 Task: Find connections with filter location Banī Mazār with filter topic #entrepreneurshipwith filter profile language German with filter current company Simplify Healthcare with filter school Xavier Institute of Social Service with filter industry Metal Ore Mining with filter service category Wedding Planning with filter keywords title Library Assistant
Action: Mouse moved to (574, 75)
Screenshot: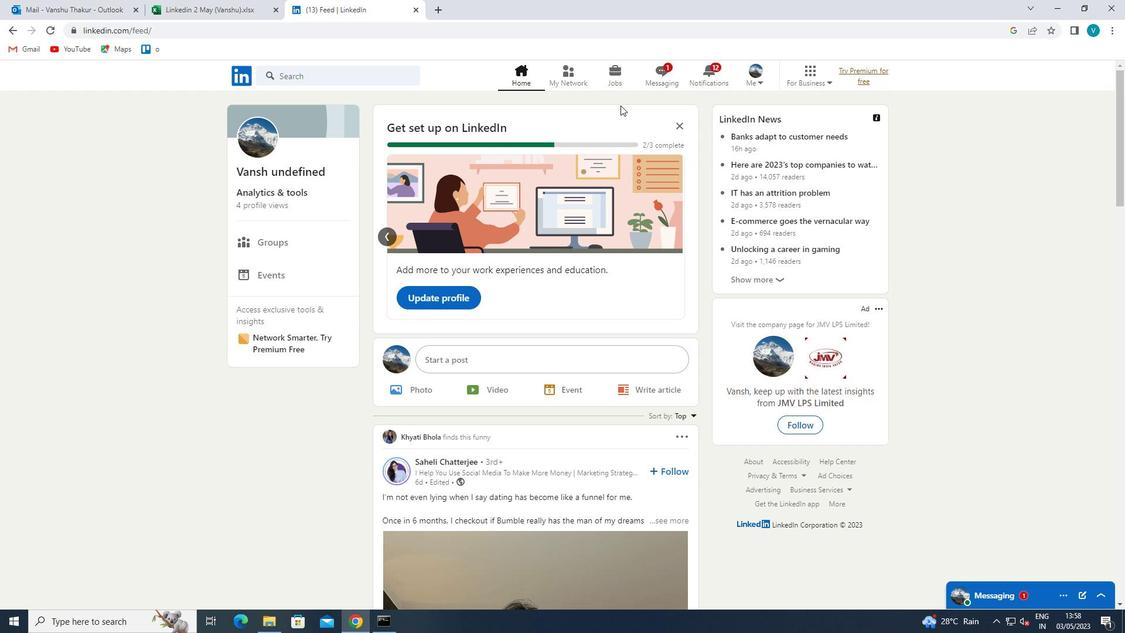 
Action: Mouse pressed left at (574, 75)
Screenshot: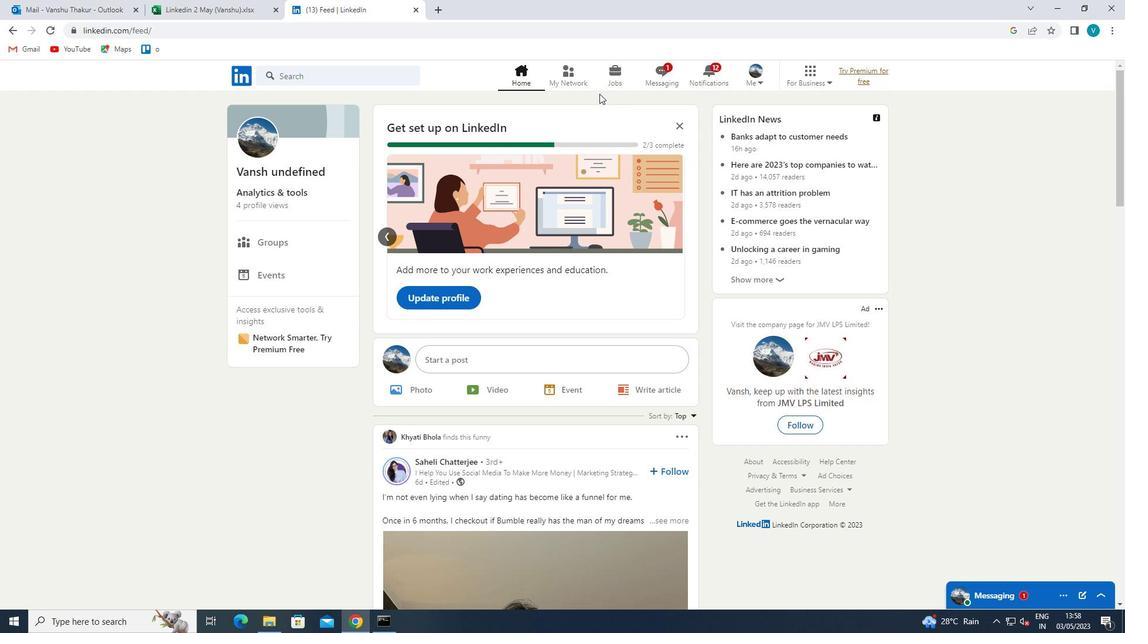 
Action: Mouse moved to (348, 145)
Screenshot: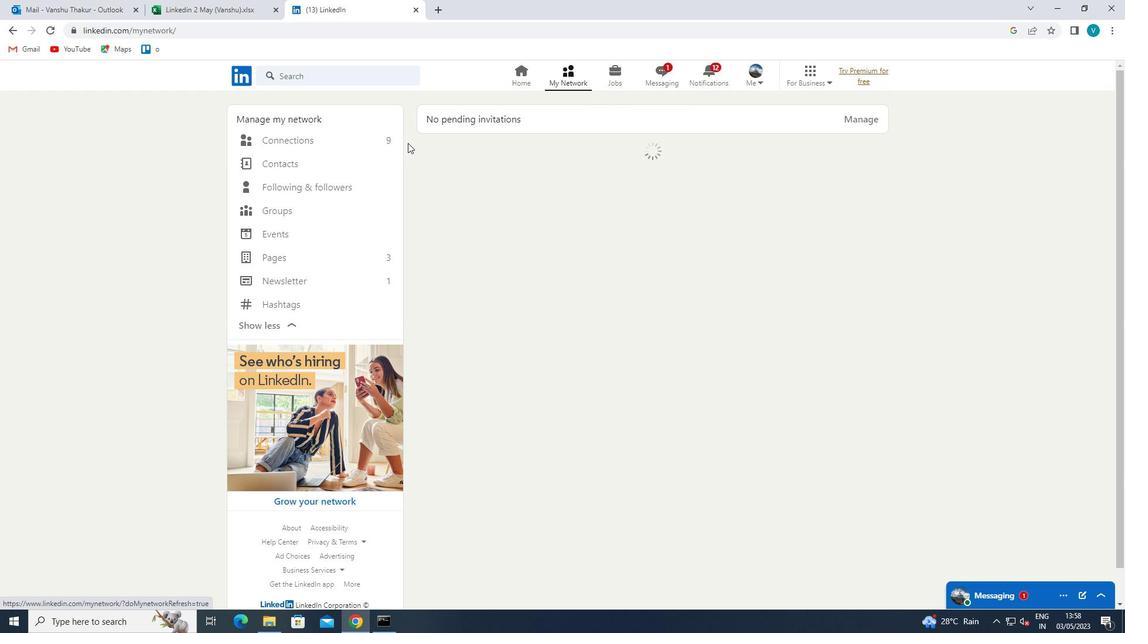 
Action: Mouse pressed left at (348, 145)
Screenshot: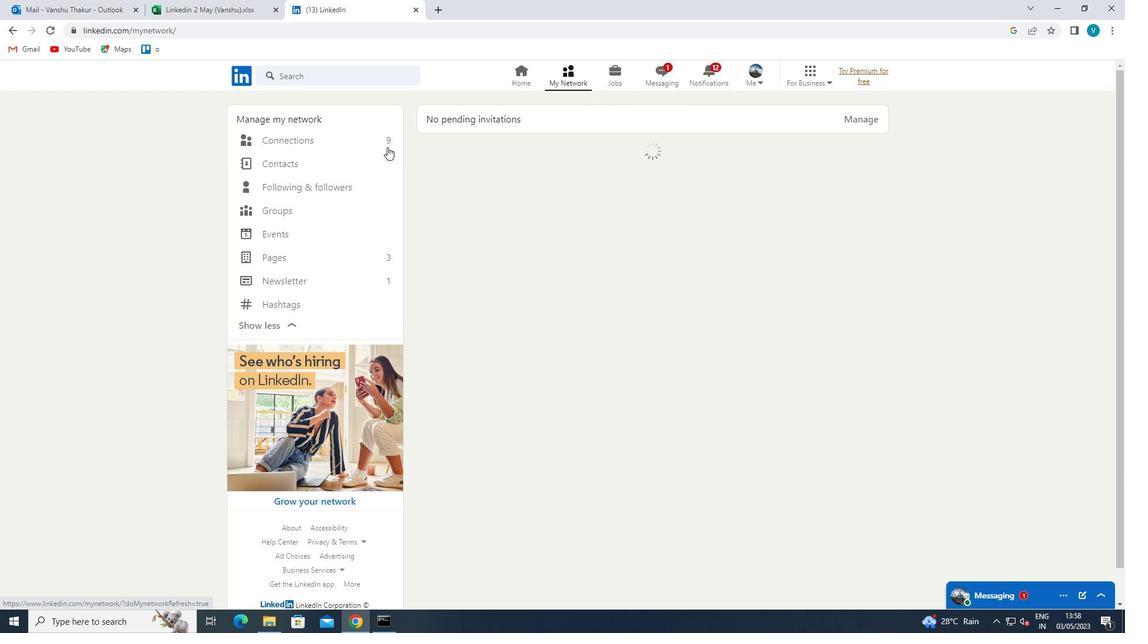 
Action: Mouse moved to (636, 134)
Screenshot: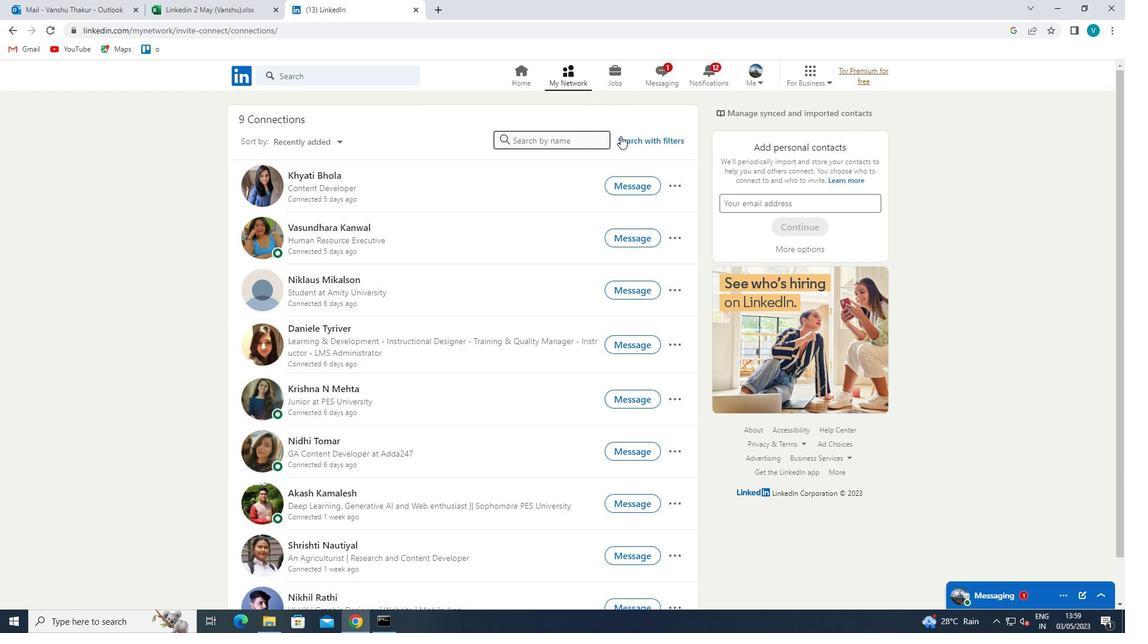 
Action: Mouse pressed left at (636, 134)
Screenshot: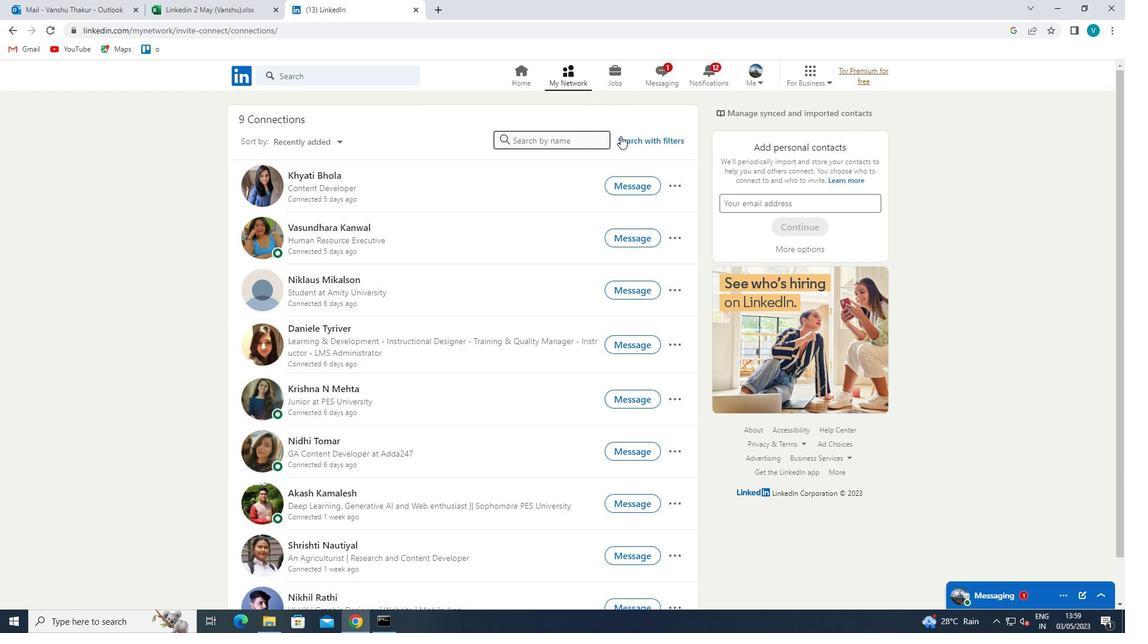 
Action: Mouse moved to (560, 108)
Screenshot: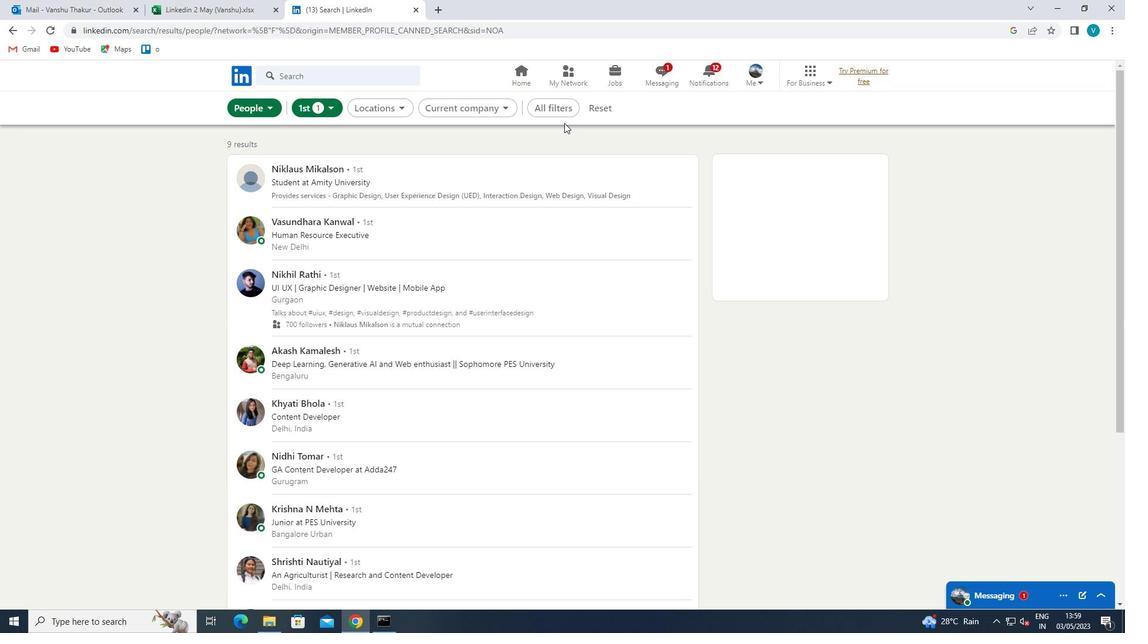 
Action: Mouse pressed left at (560, 108)
Screenshot: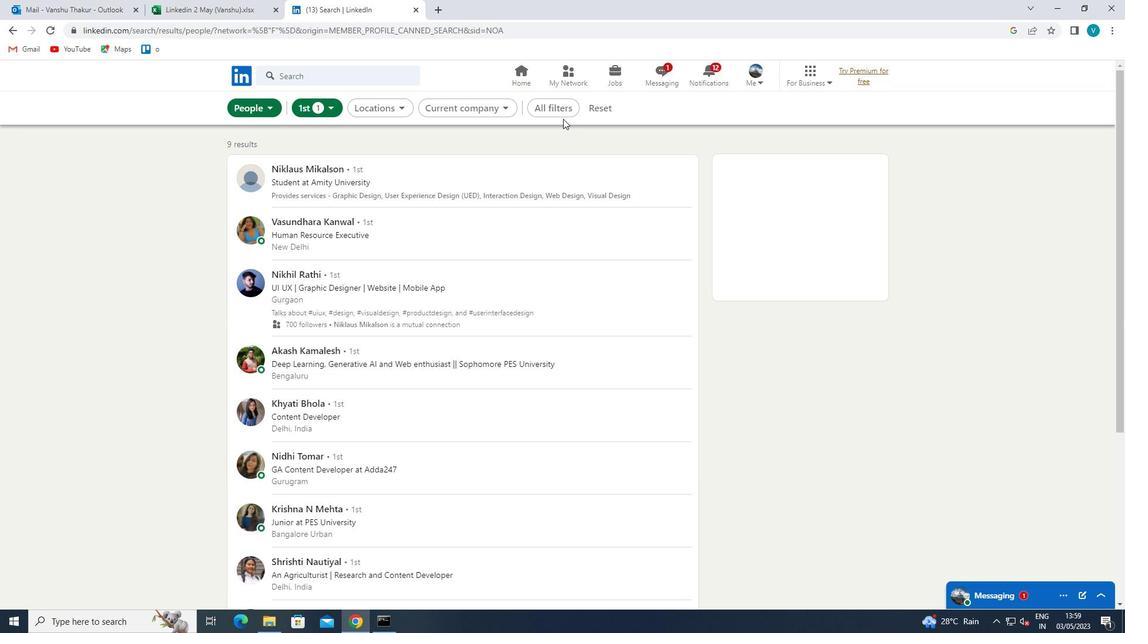 
Action: Mouse moved to (943, 262)
Screenshot: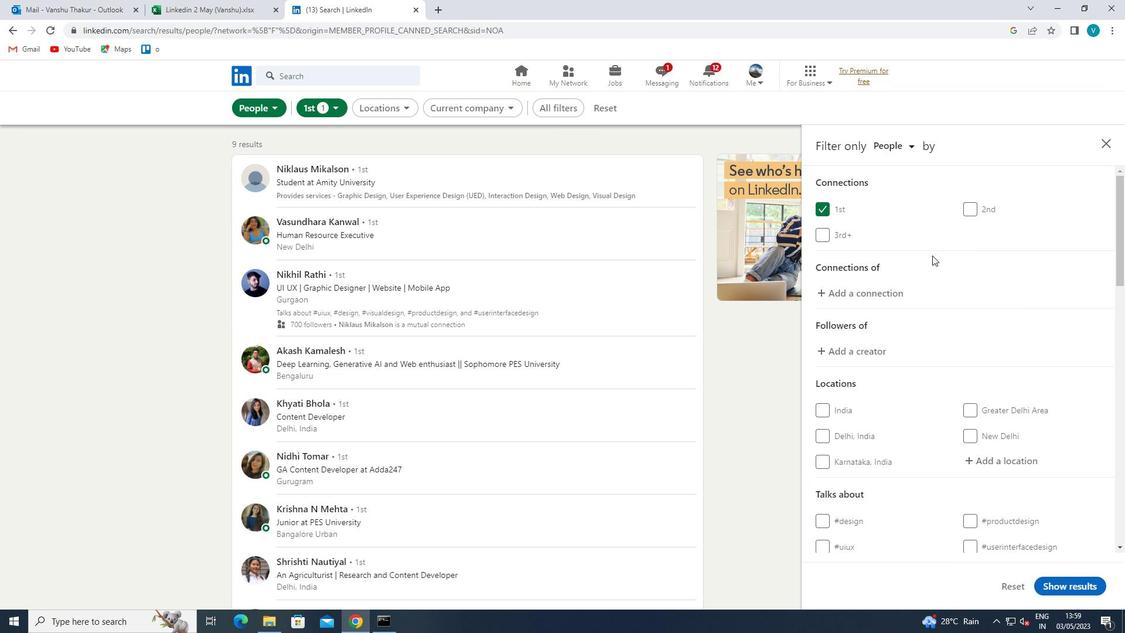 
Action: Mouse scrolled (943, 262) with delta (0, 0)
Screenshot: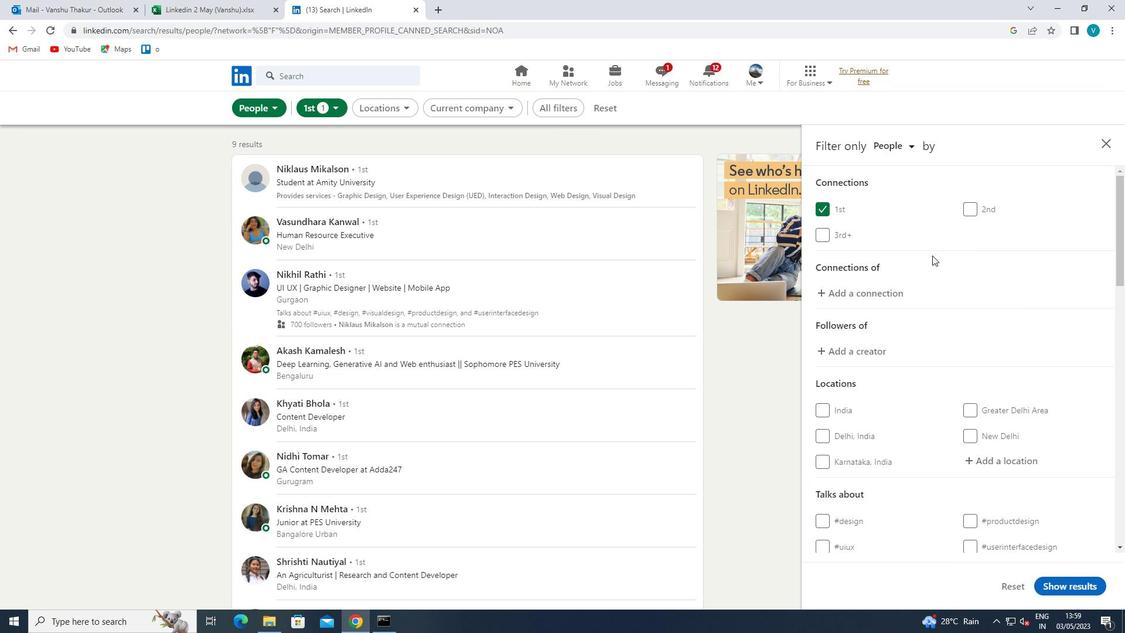 
Action: Mouse moved to (946, 264)
Screenshot: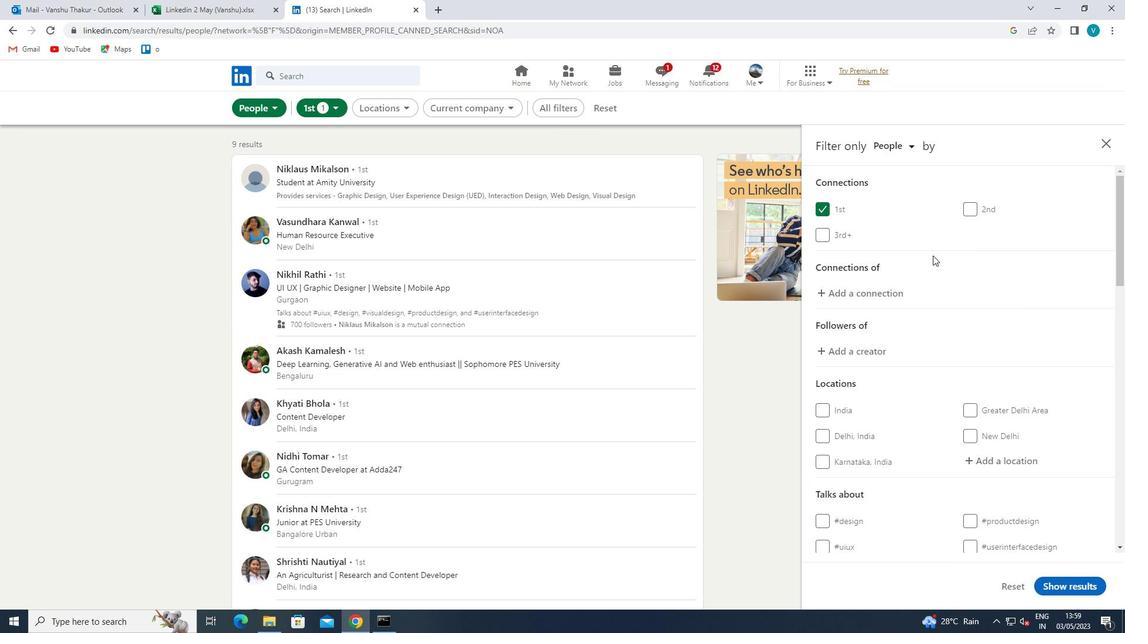 
Action: Mouse scrolled (946, 263) with delta (0, 0)
Screenshot: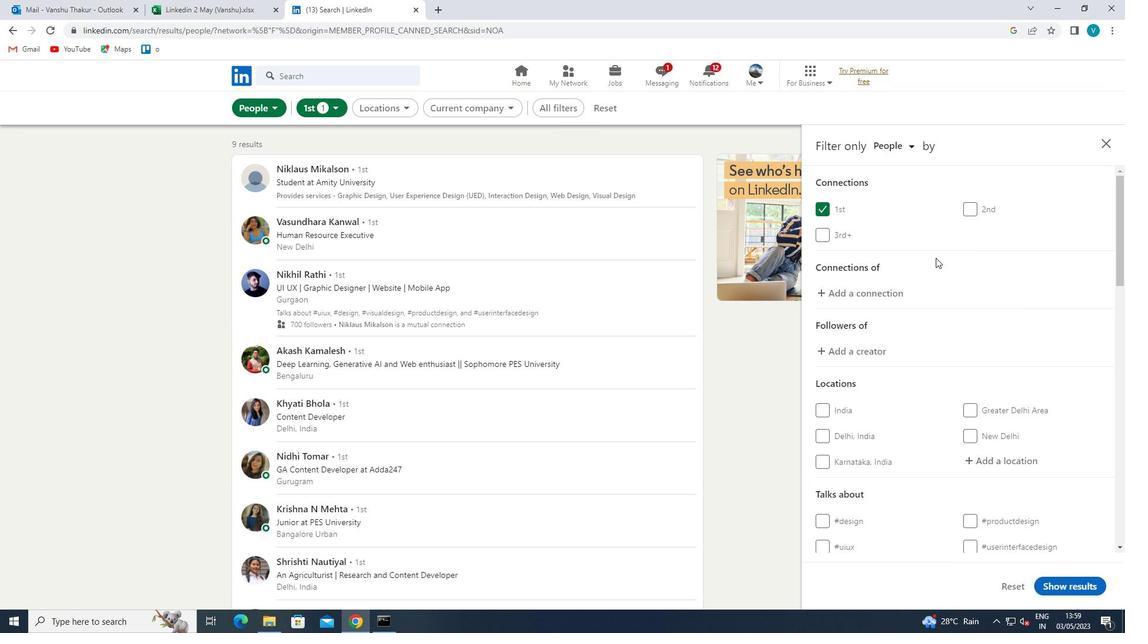 
Action: Mouse moved to (990, 338)
Screenshot: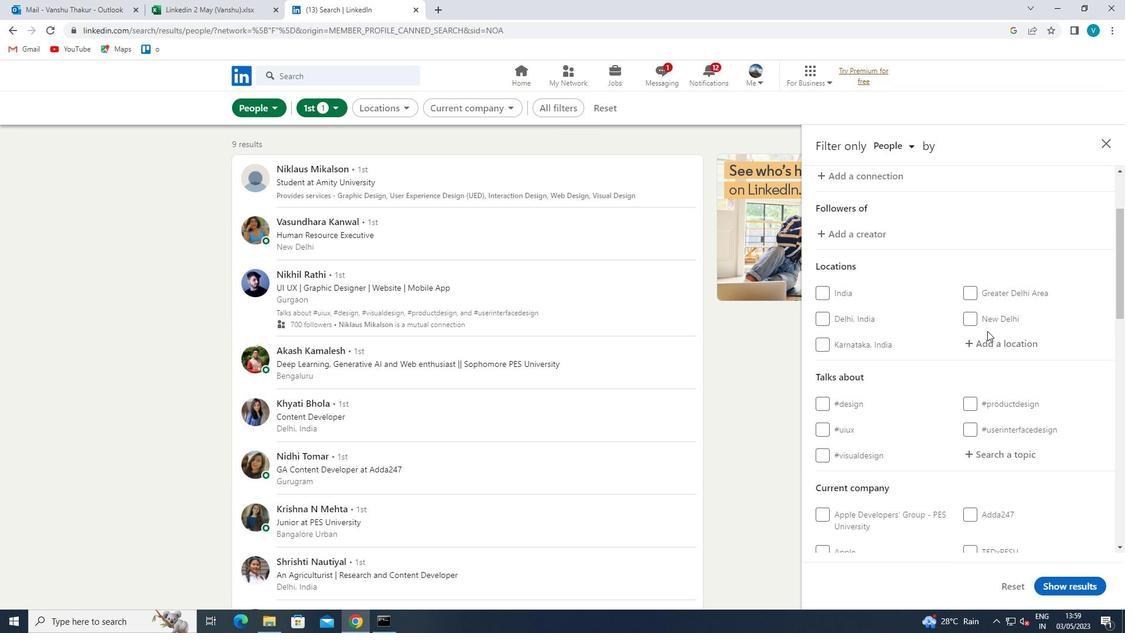 
Action: Mouse pressed left at (990, 338)
Screenshot: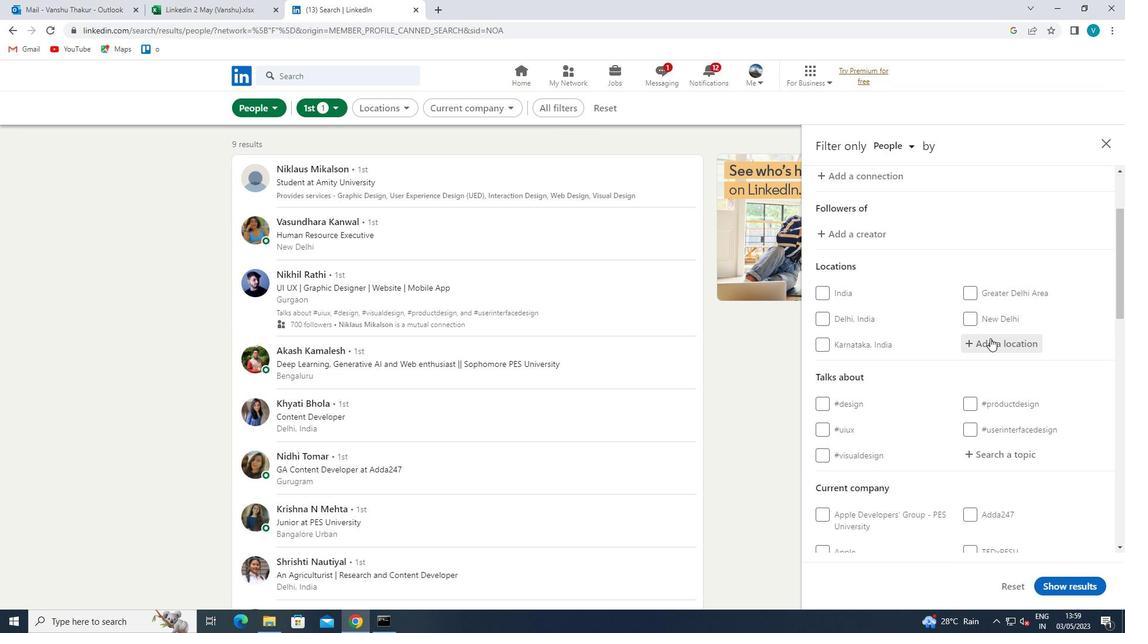 
Action: Mouse moved to (912, 386)
Screenshot: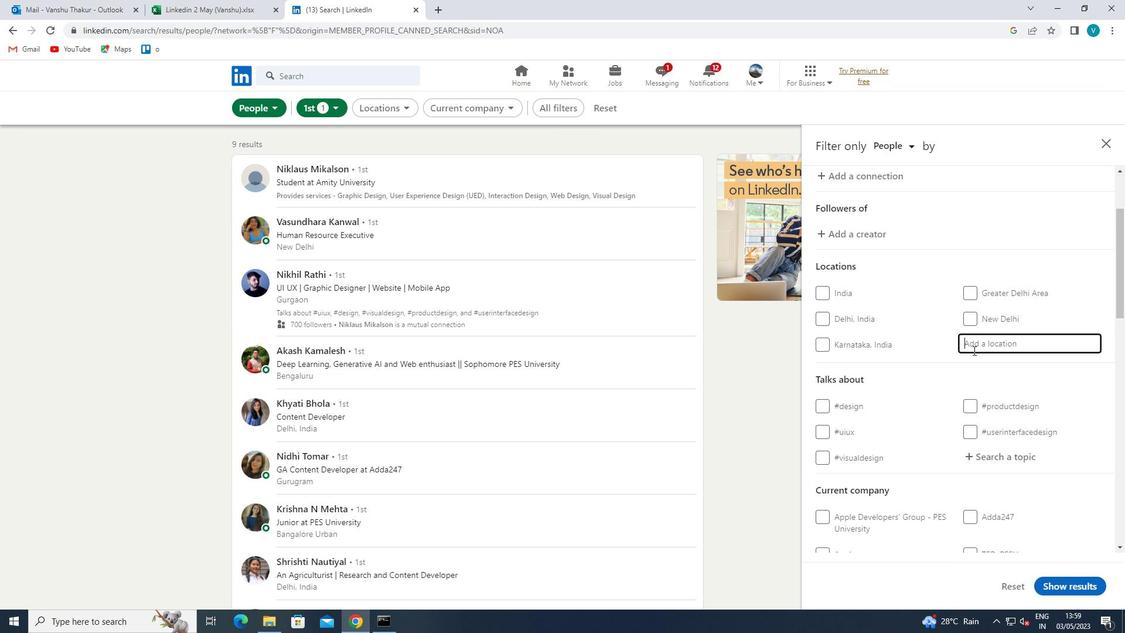 
Action: Key pressed <Key.shift>BANI<Key.space><Key.shift>MAZAR
Screenshot: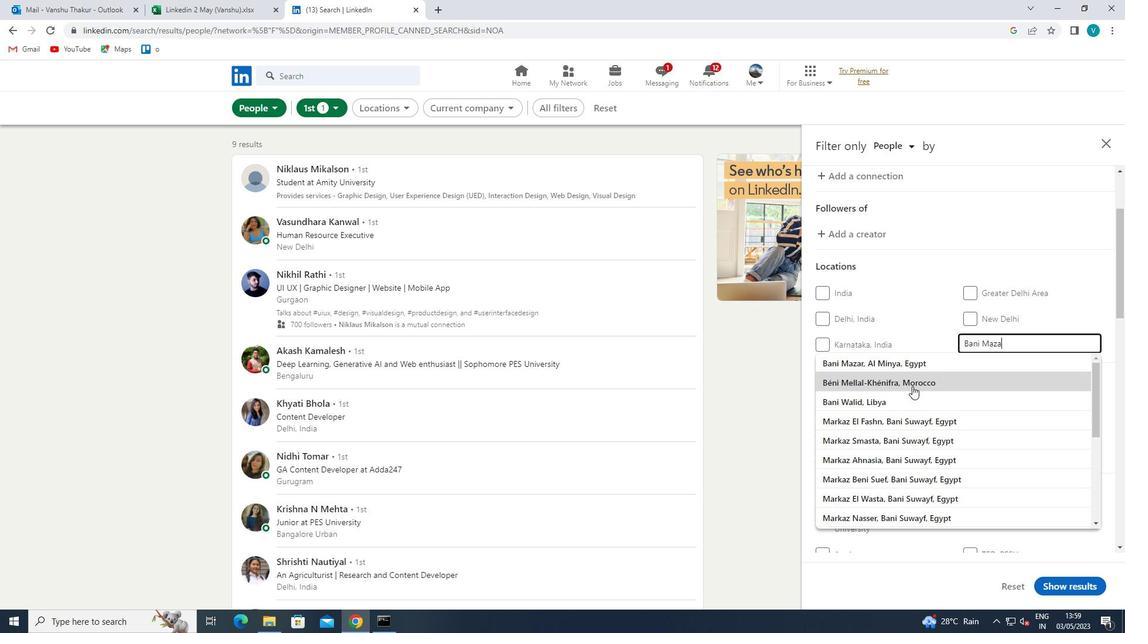 
Action: Mouse moved to (933, 368)
Screenshot: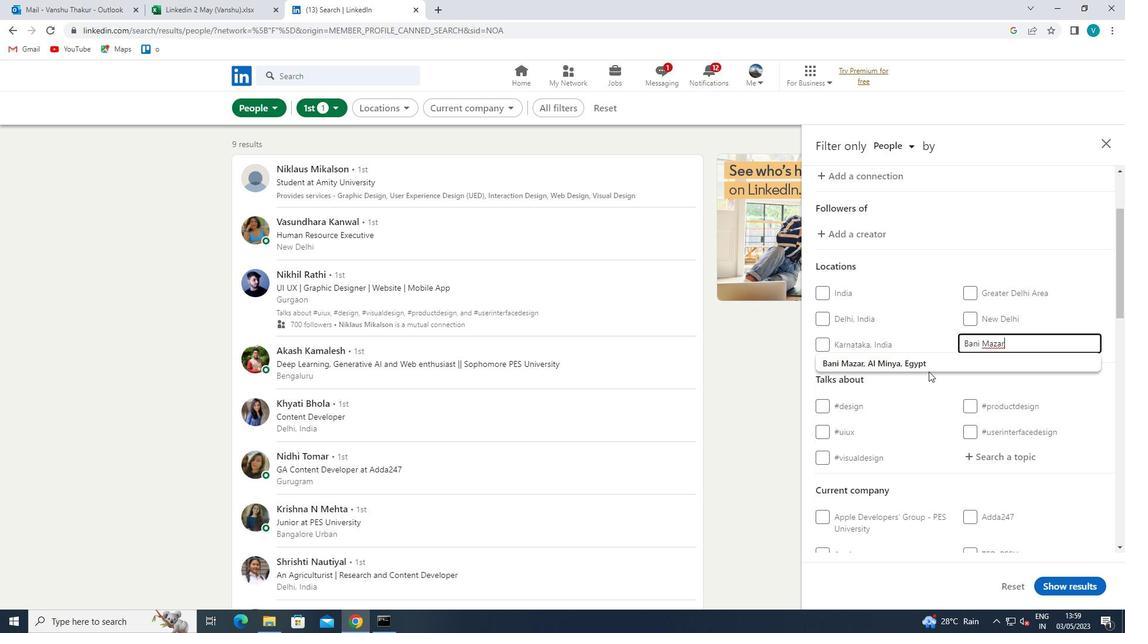 
Action: Mouse pressed left at (933, 368)
Screenshot: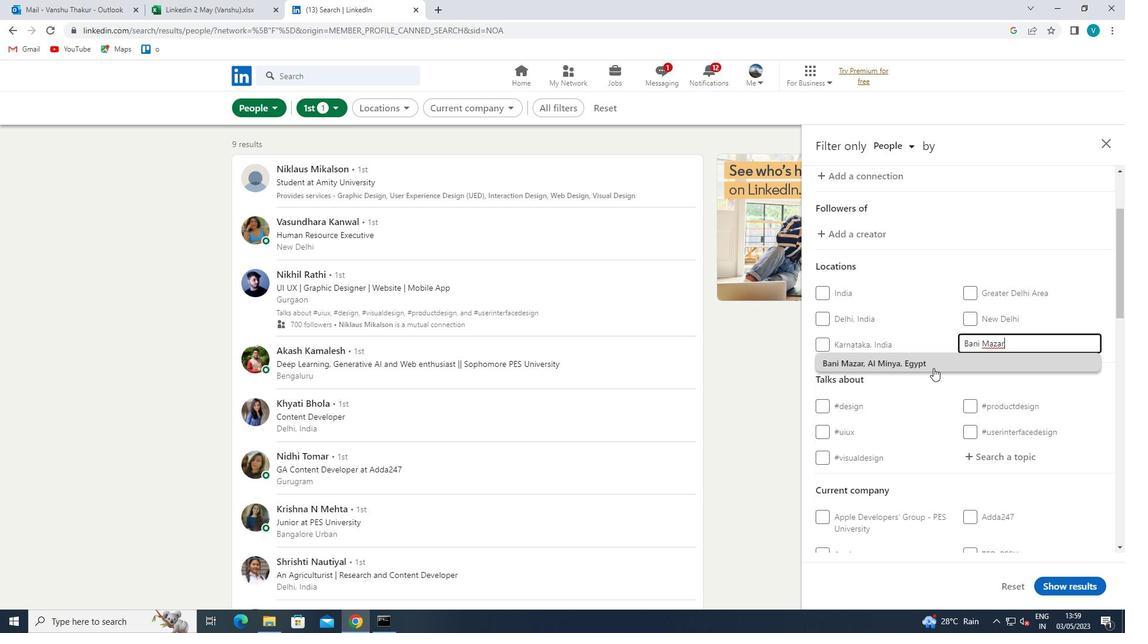 
Action: Mouse scrolled (933, 367) with delta (0, 0)
Screenshot: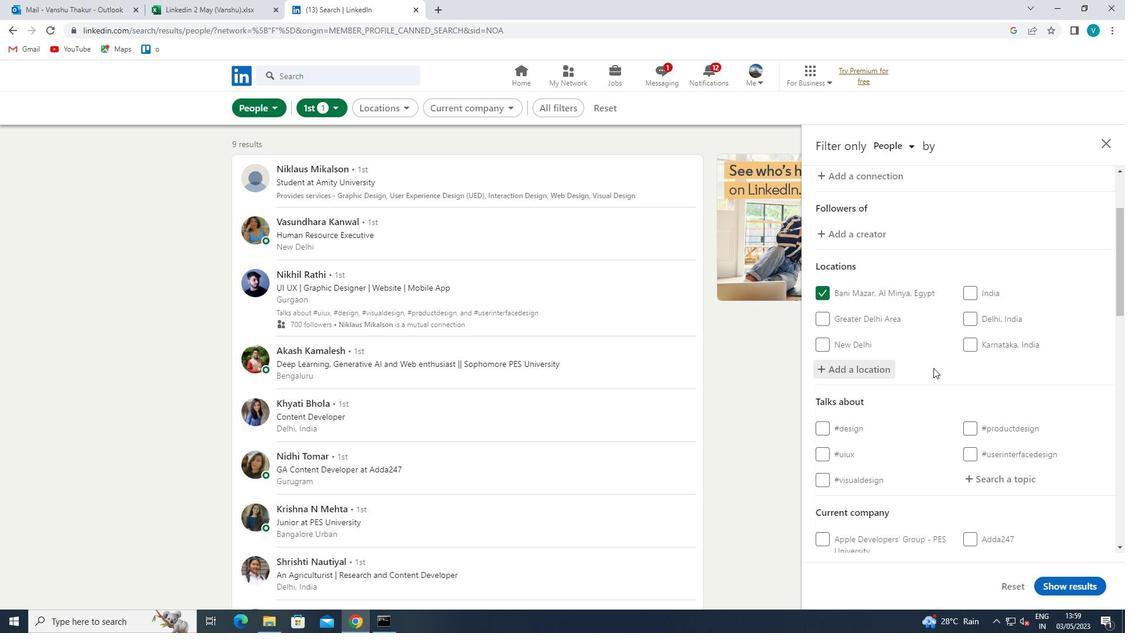 
Action: Mouse moved to (933, 368)
Screenshot: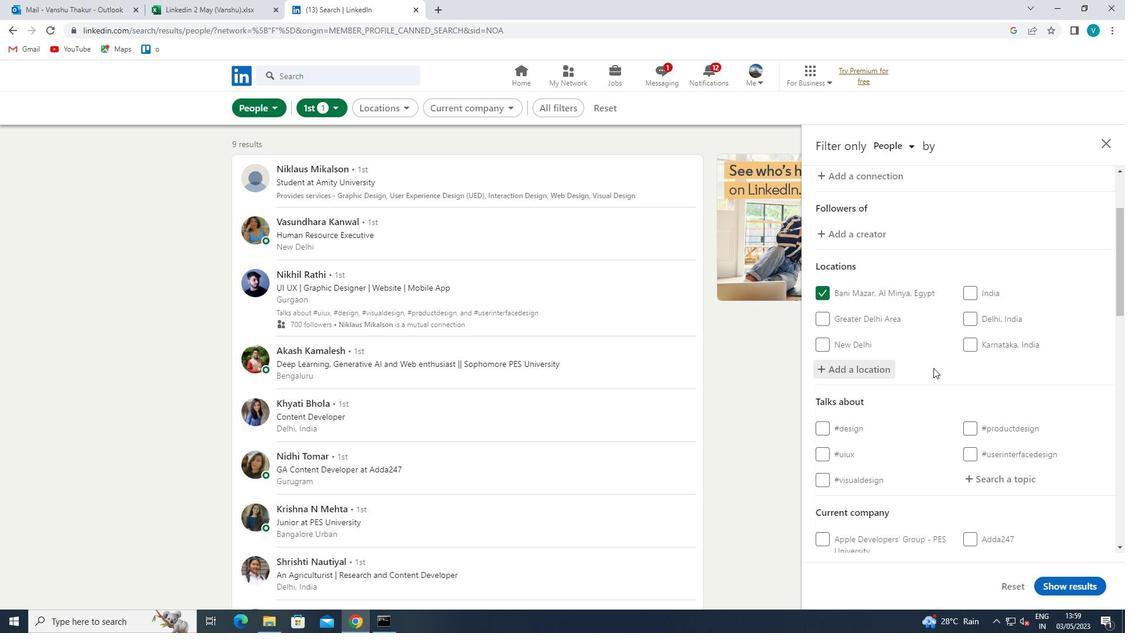 
Action: Mouse scrolled (933, 368) with delta (0, 0)
Screenshot: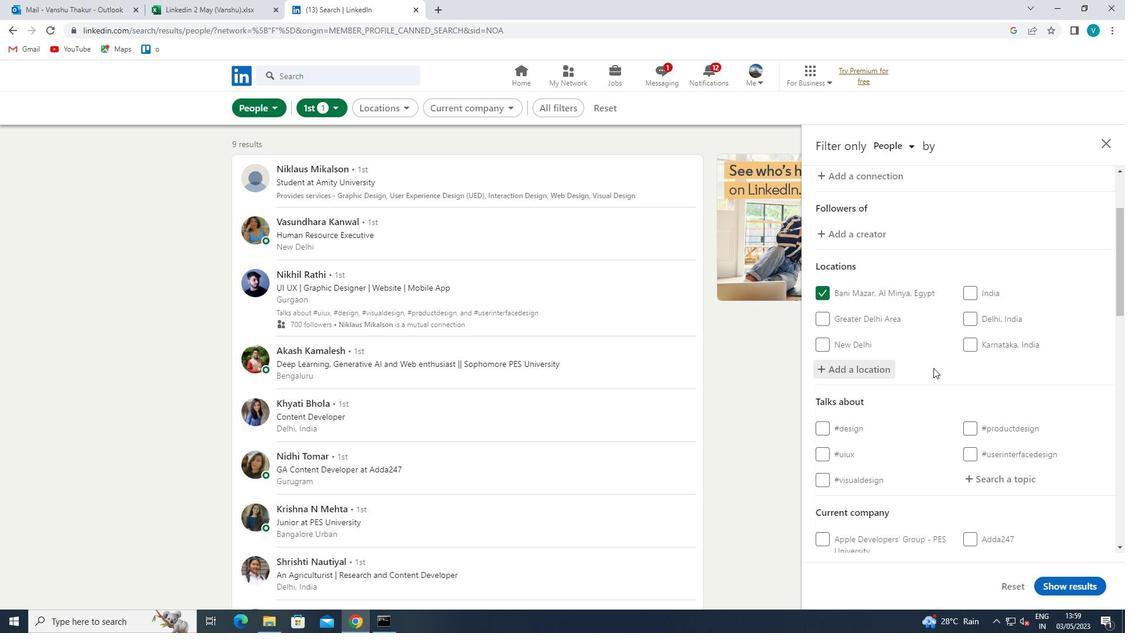 
Action: Mouse moved to (994, 366)
Screenshot: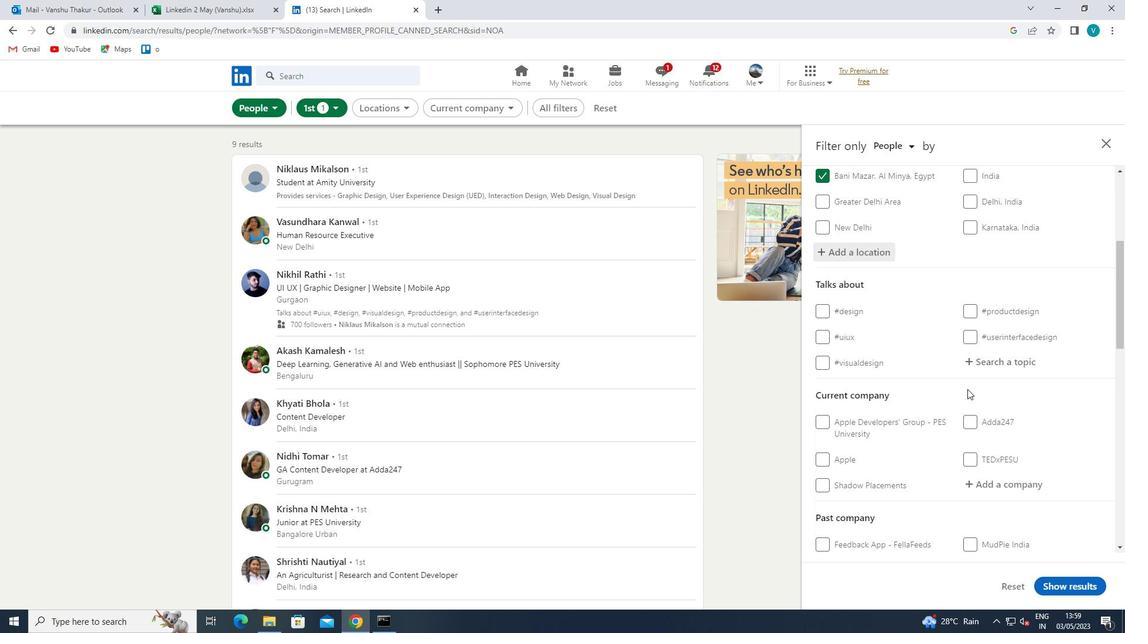 
Action: Mouse pressed left at (994, 366)
Screenshot: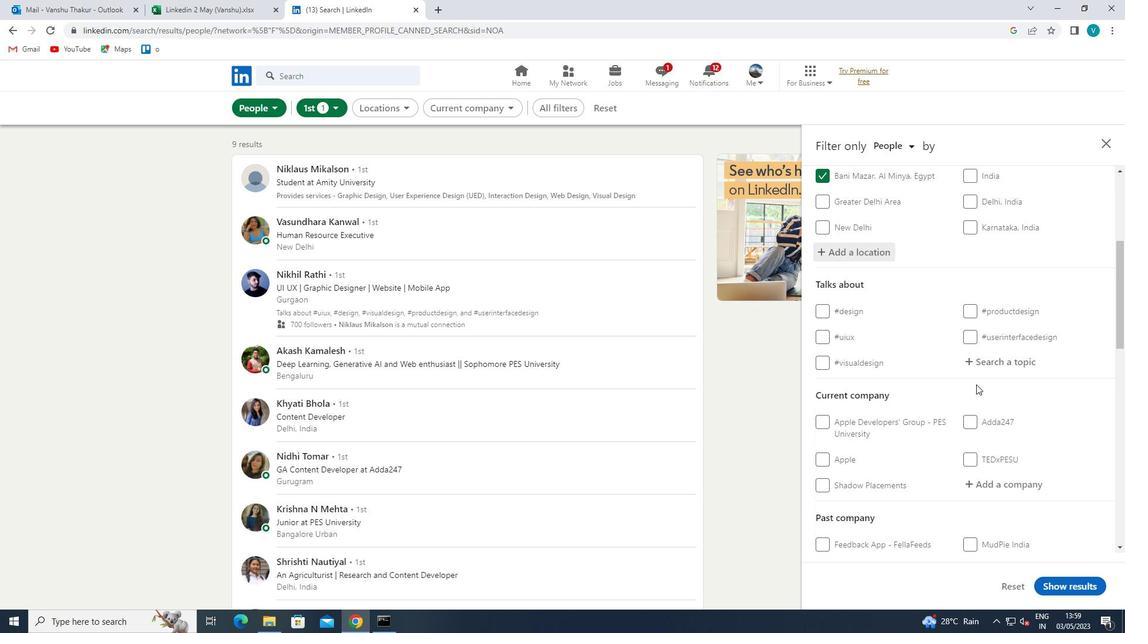 
Action: Mouse moved to (980, 373)
Screenshot: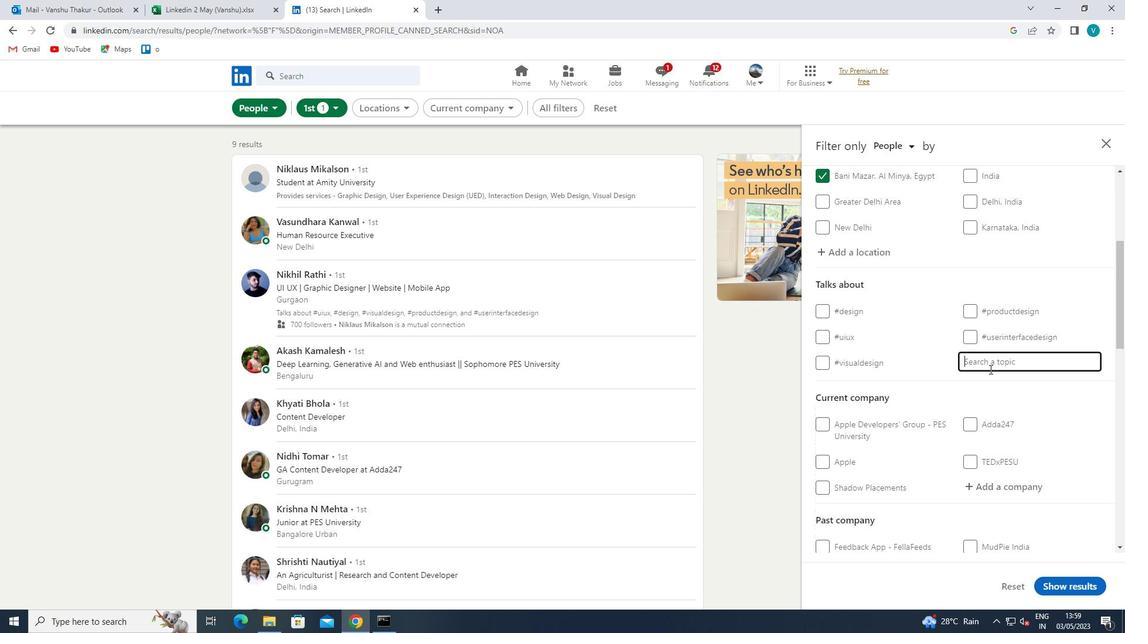 
Action: Key pressed ENTREPRE
Screenshot: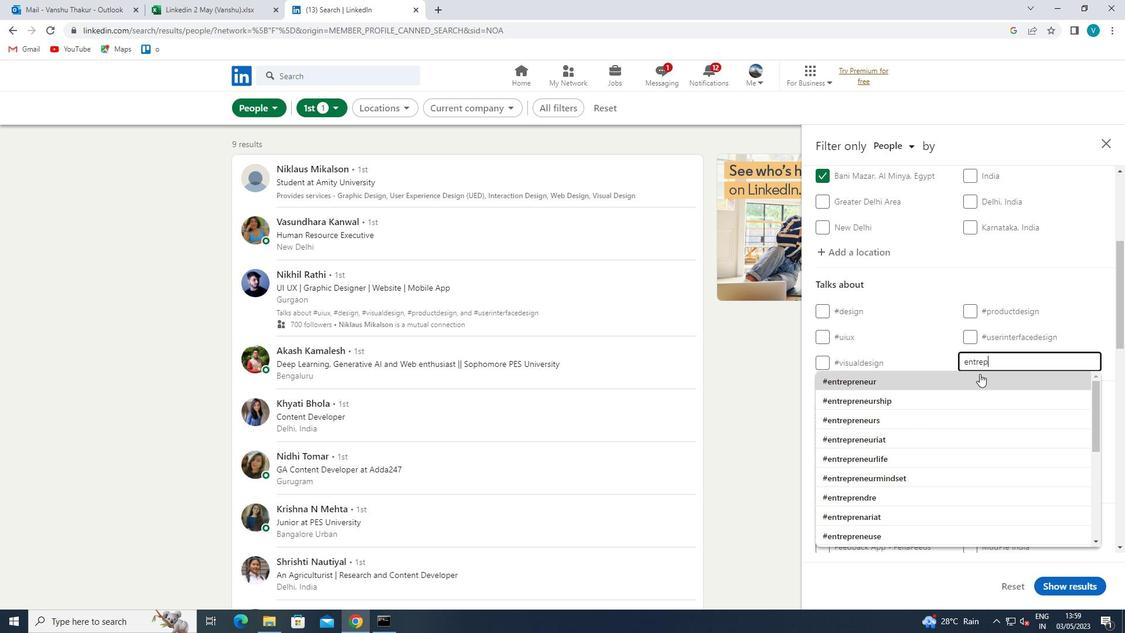
Action: Mouse moved to (950, 393)
Screenshot: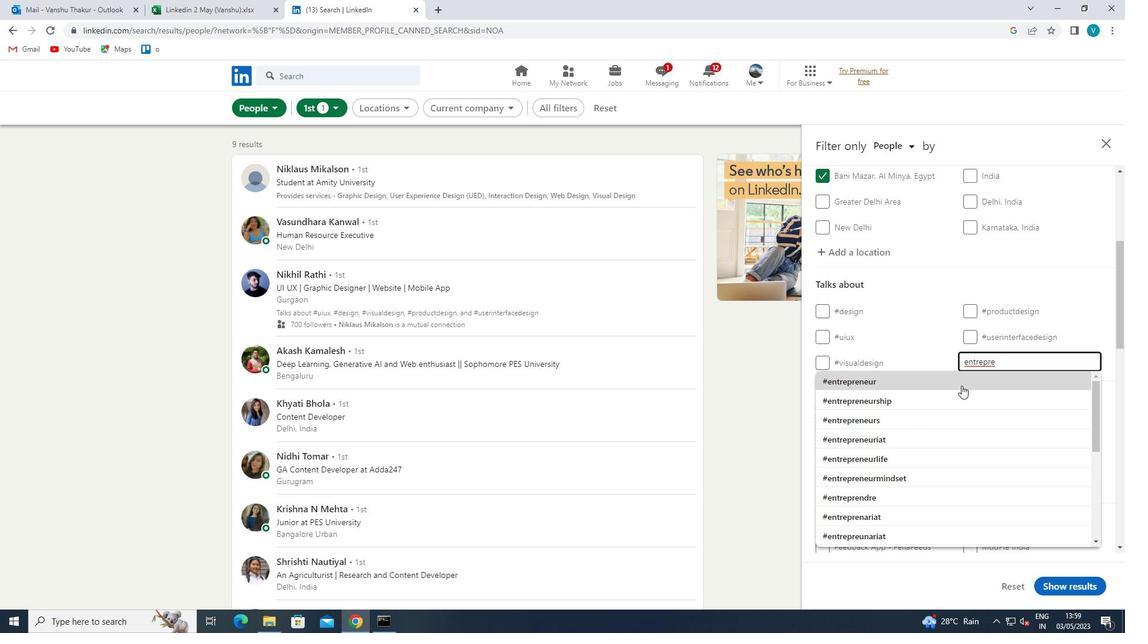 
Action: Mouse pressed left at (950, 393)
Screenshot: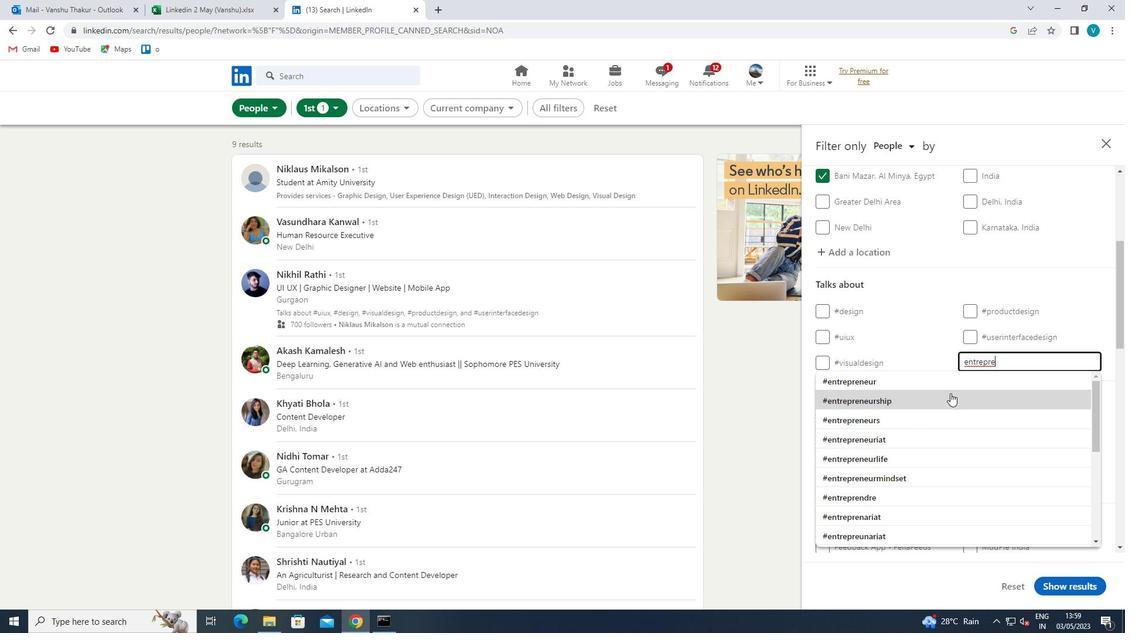
Action: Mouse scrolled (950, 392) with delta (0, 0)
Screenshot: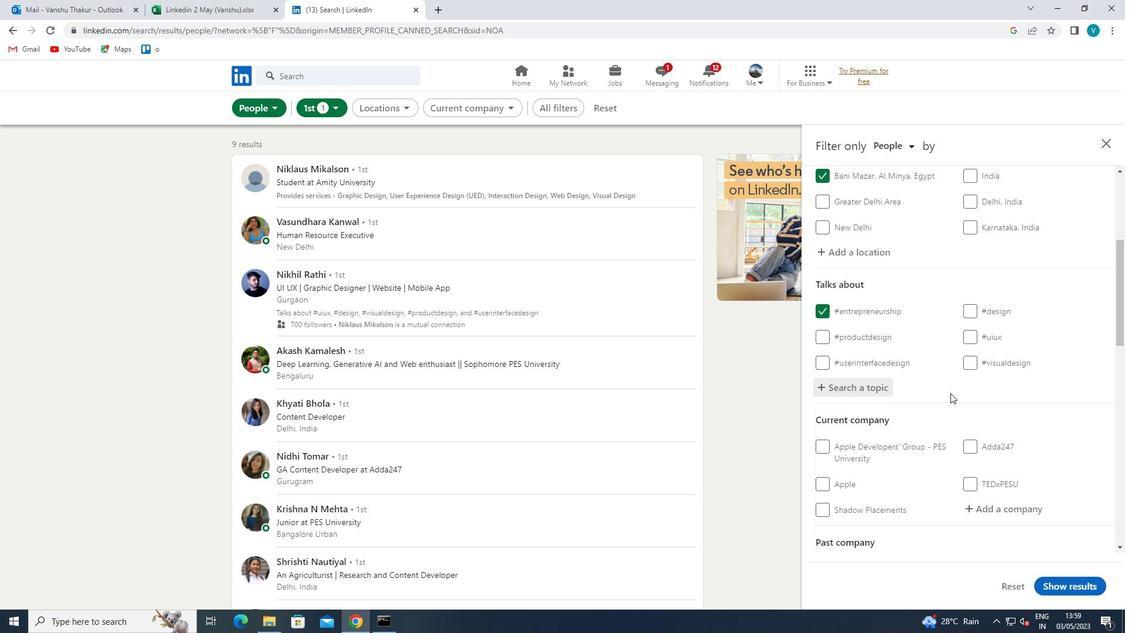 
Action: Mouse scrolled (950, 392) with delta (0, 0)
Screenshot: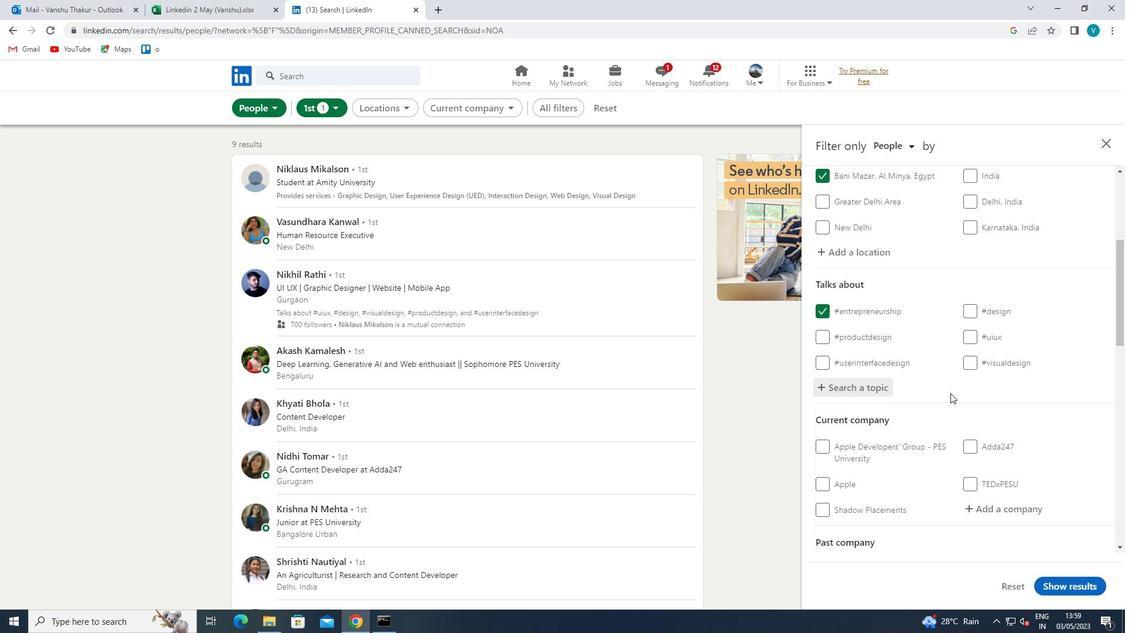 
Action: Mouse moved to (998, 392)
Screenshot: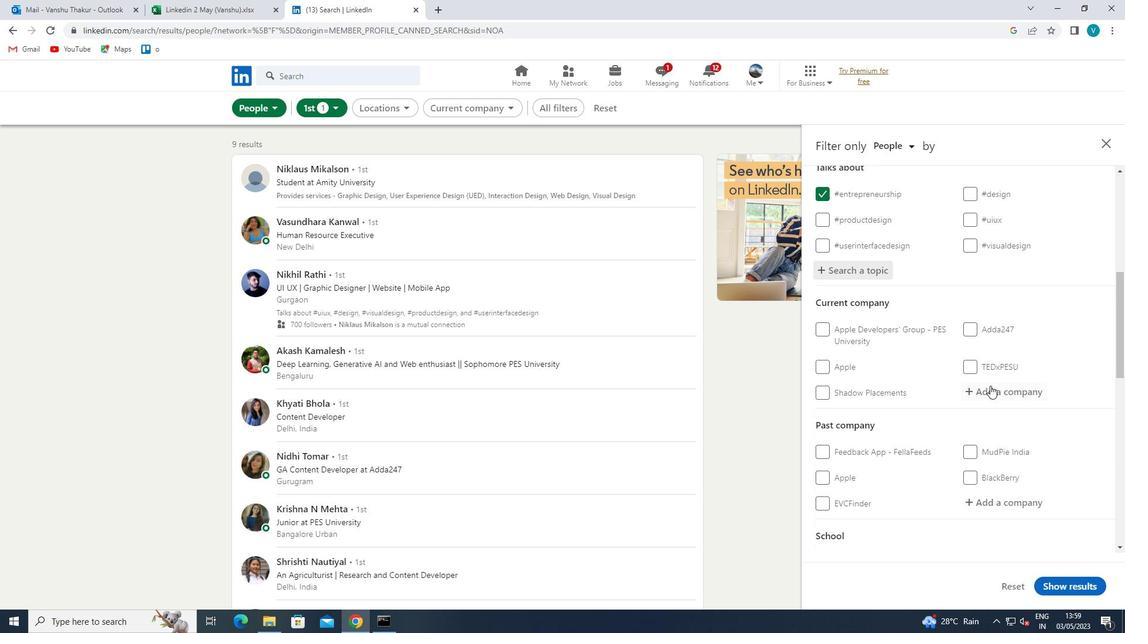 
Action: Mouse pressed left at (998, 392)
Screenshot: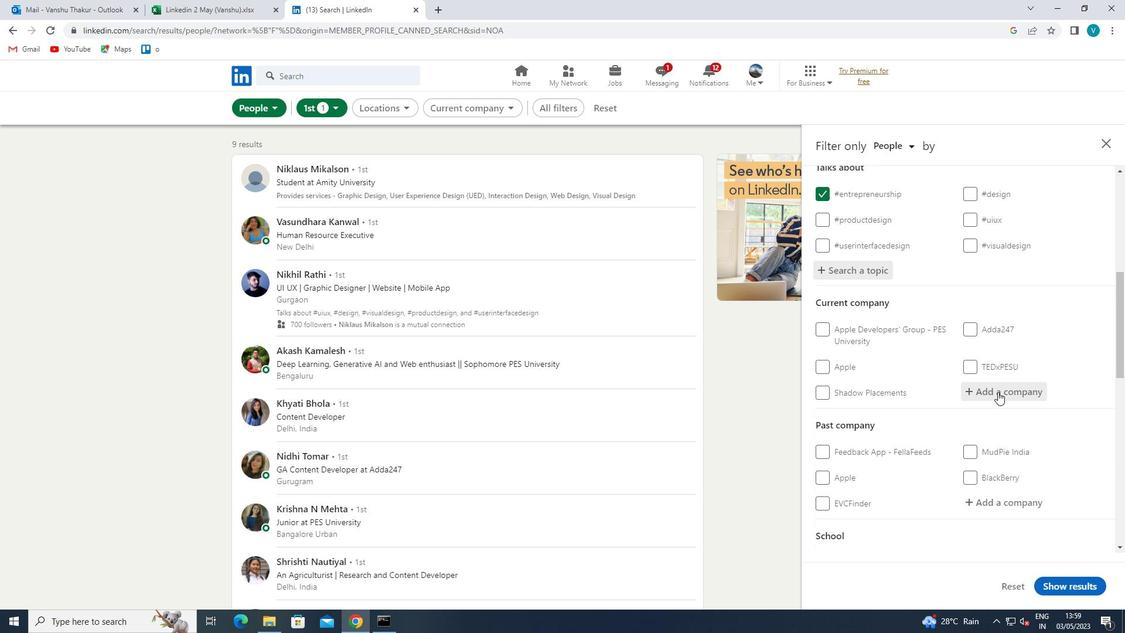 
Action: Mouse moved to (1000, 392)
Screenshot: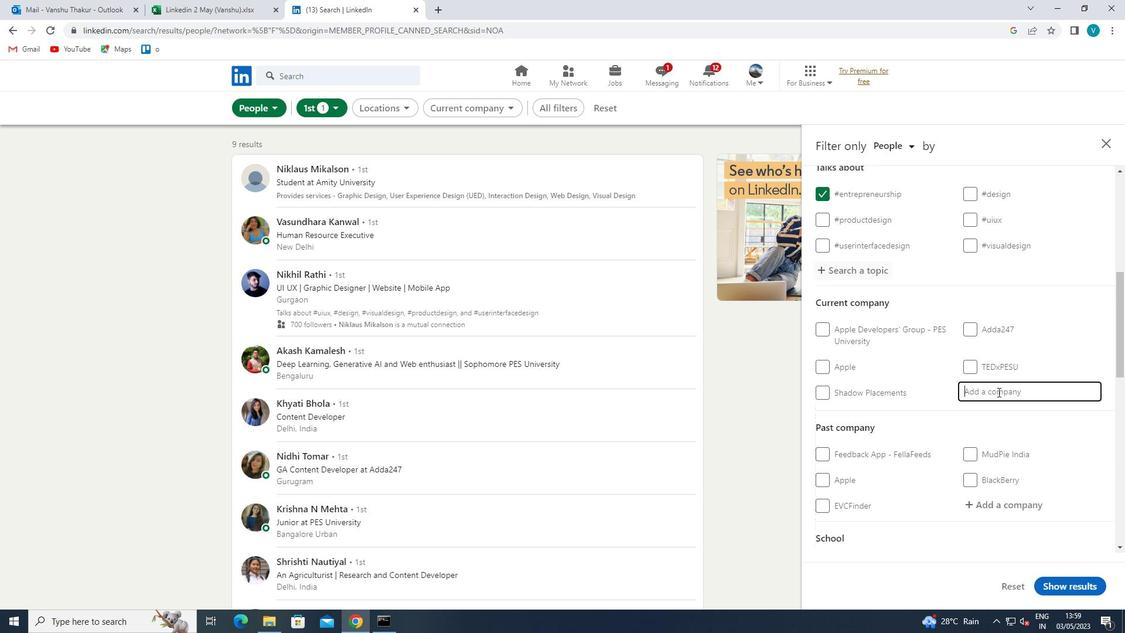 
Action: Key pressed <Key.shift>SIMPLIFY
Screenshot: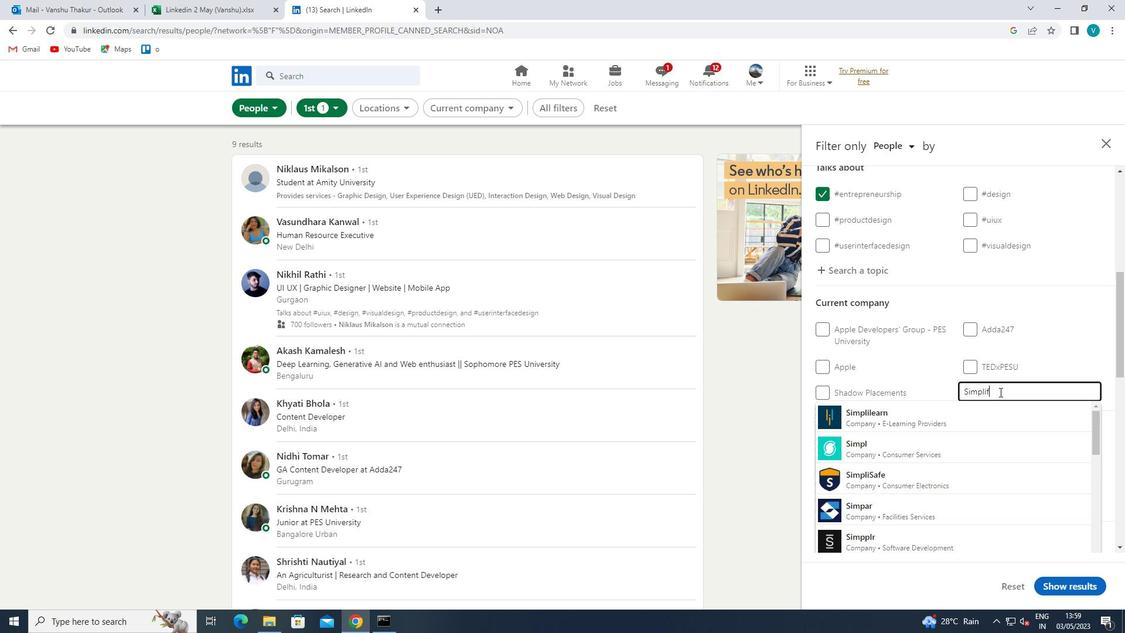 
Action: Mouse moved to (968, 445)
Screenshot: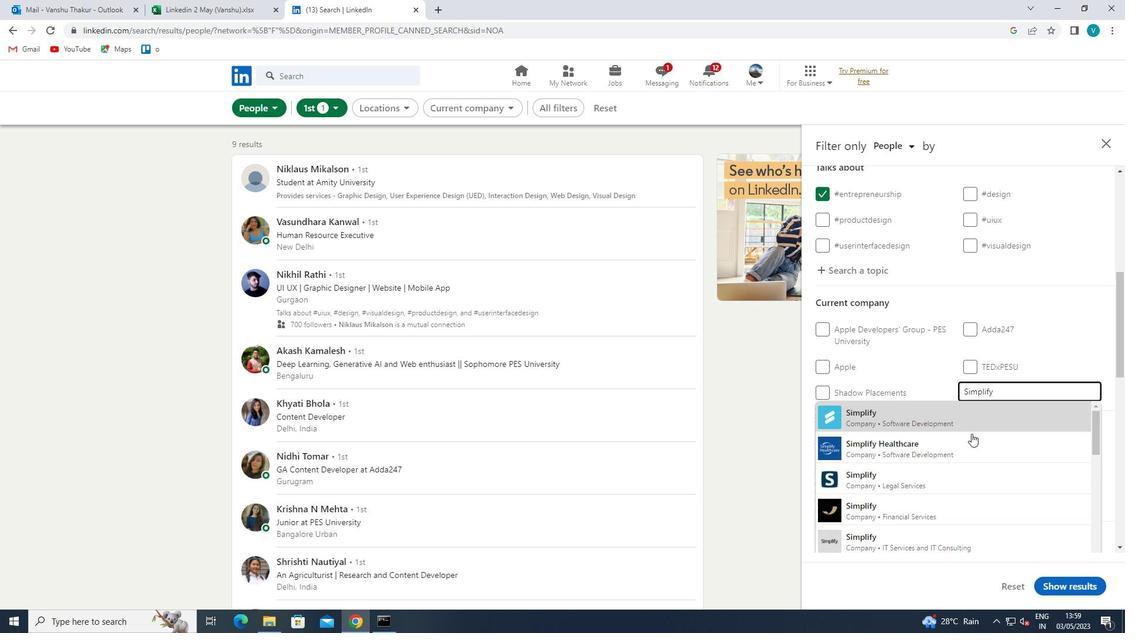 
Action: Mouse pressed left at (968, 445)
Screenshot: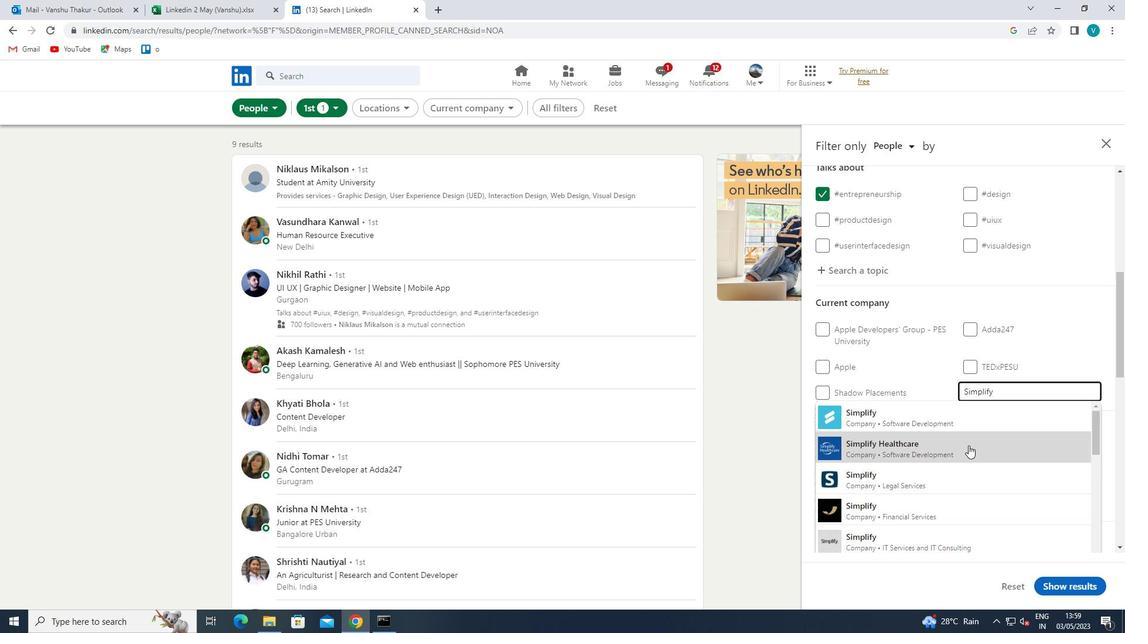 
Action: Mouse scrolled (968, 444) with delta (0, 0)
Screenshot: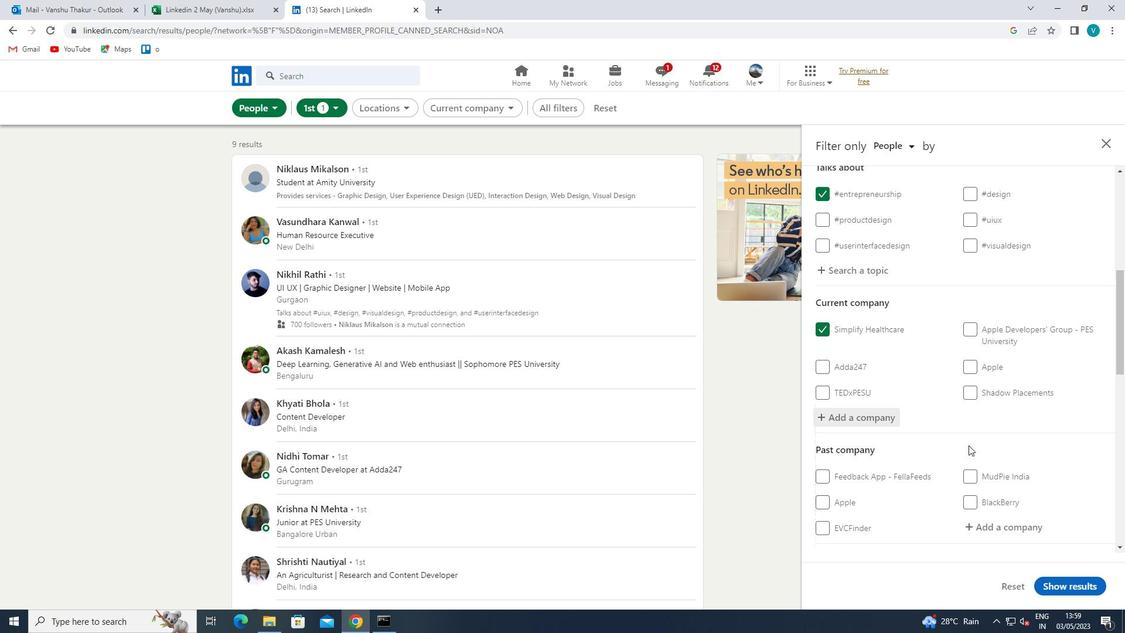 
Action: Mouse scrolled (968, 444) with delta (0, 0)
Screenshot: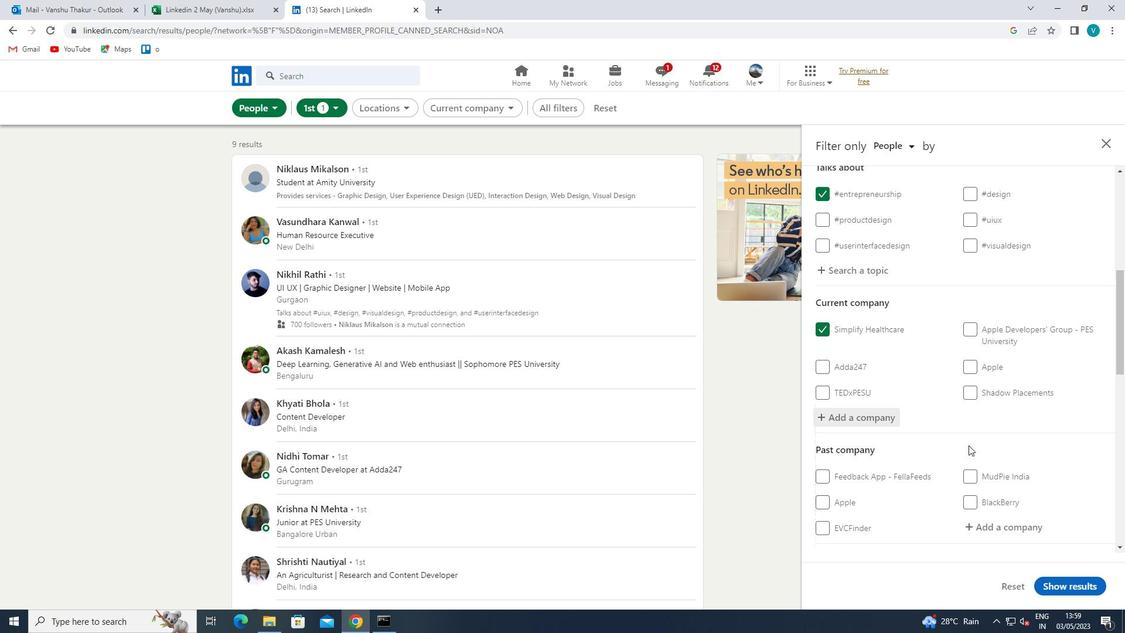 
Action: Mouse scrolled (968, 444) with delta (0, 0)
Screenshot: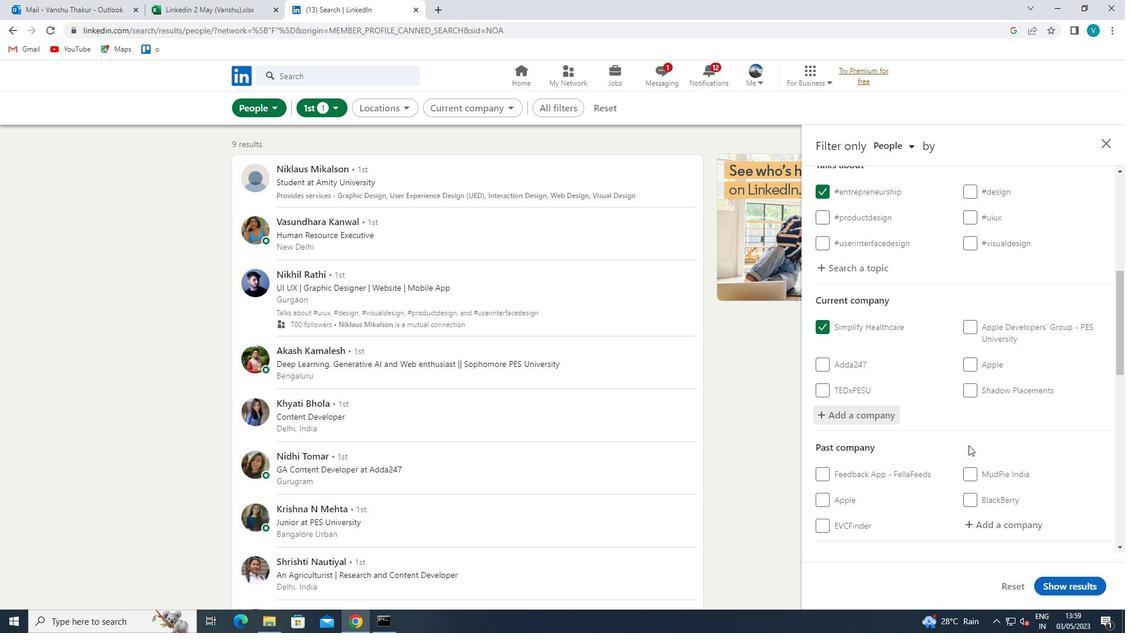 
Action: Mouse scrolled (968, 444) with delta (0, 0)
Screenshot: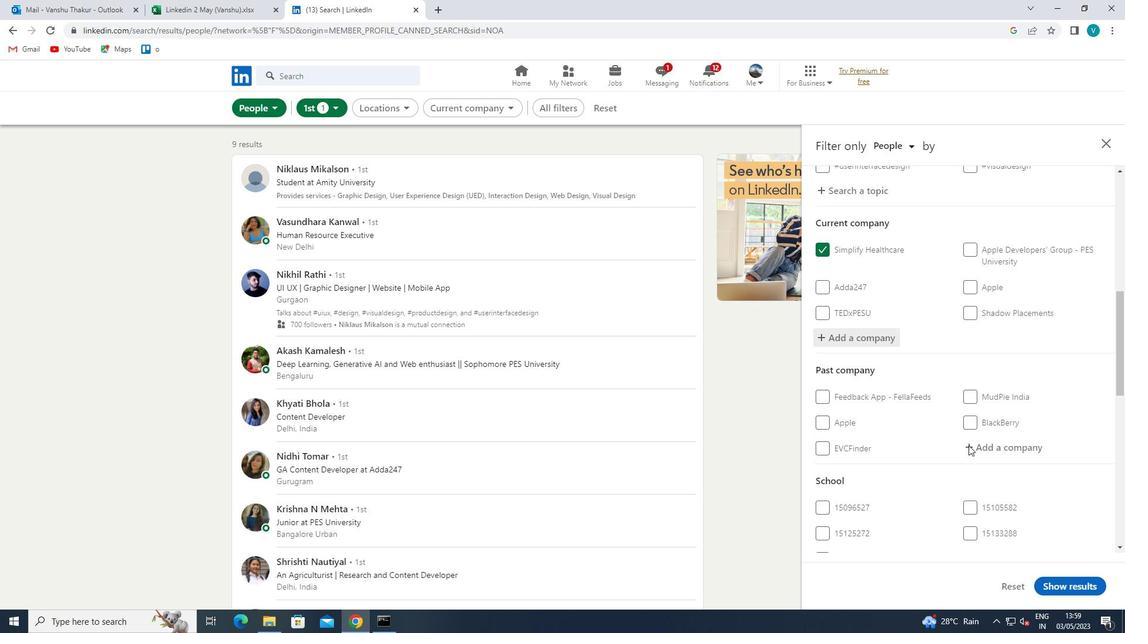 
Action: Mouse scrolled (968, 444) with delta (0, 0)
Screenshot: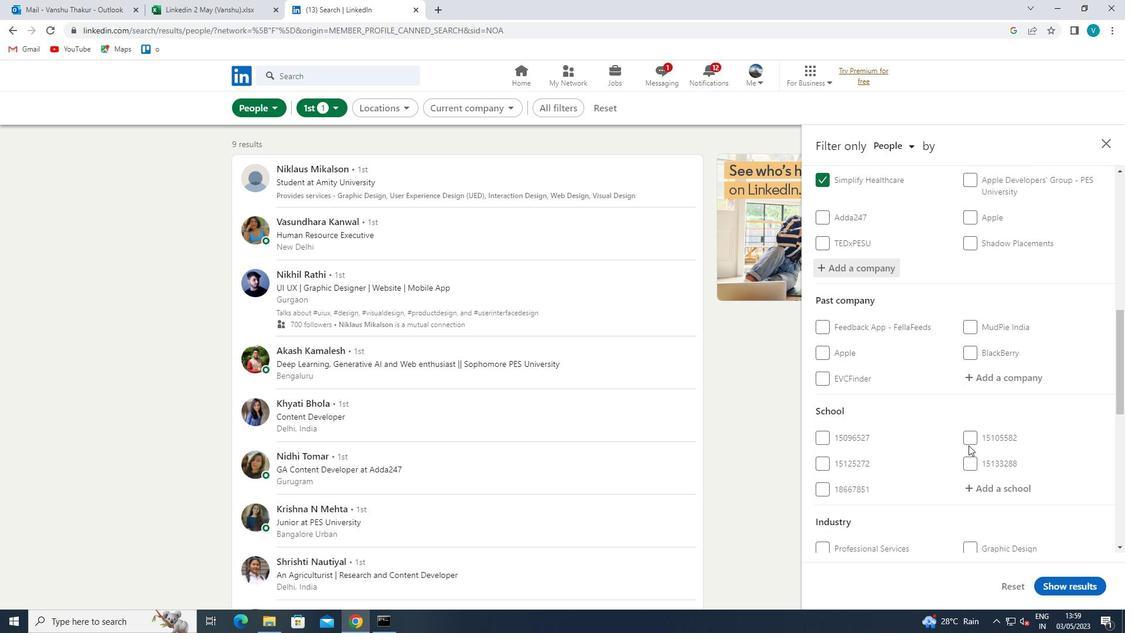 
Action: Mouse moved to (1008, 344)
Screenshot: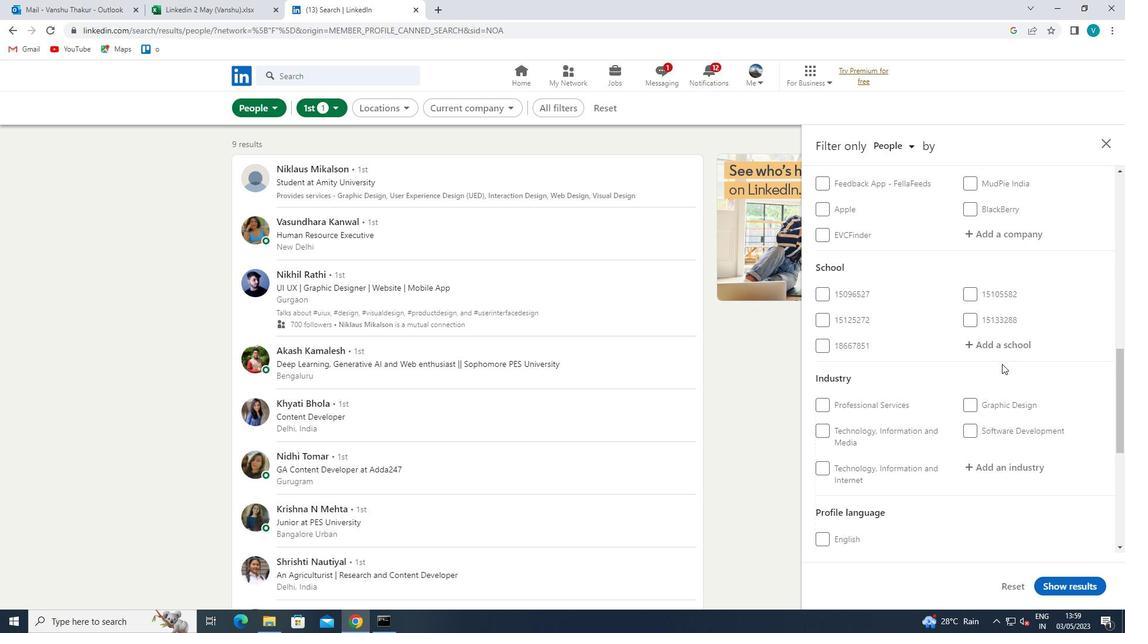 
Action: Mouse pressed left at (1008, 344)
Screenshot: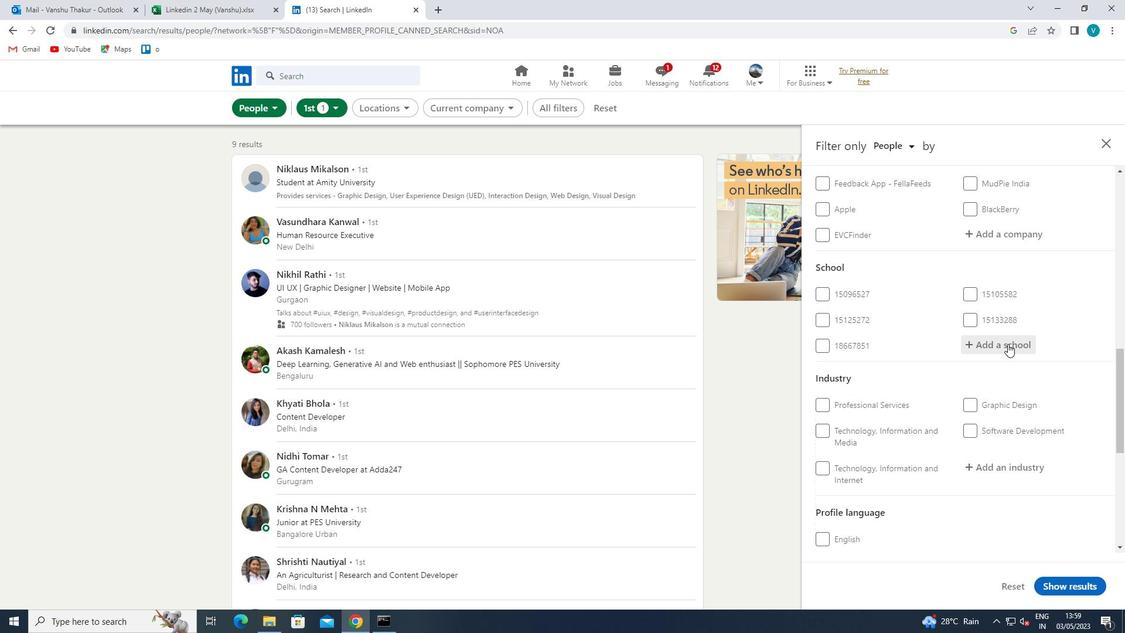 
Action: Mouse moved to (1010, 343)
Screenshot: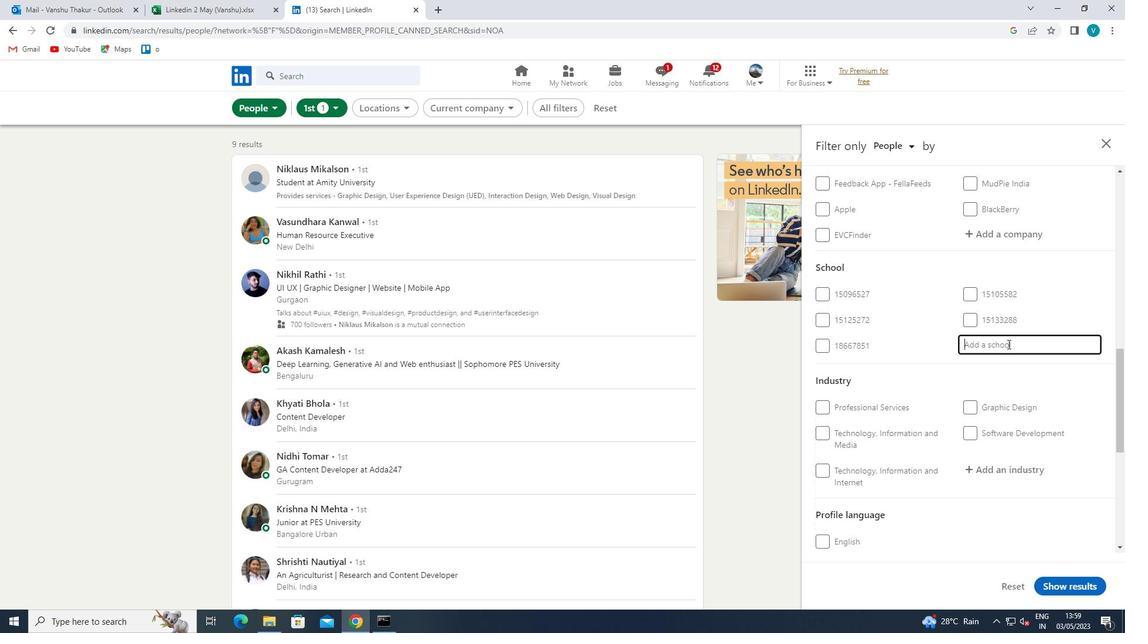 
Action: Key pressed <Key.shift>
Screenshot: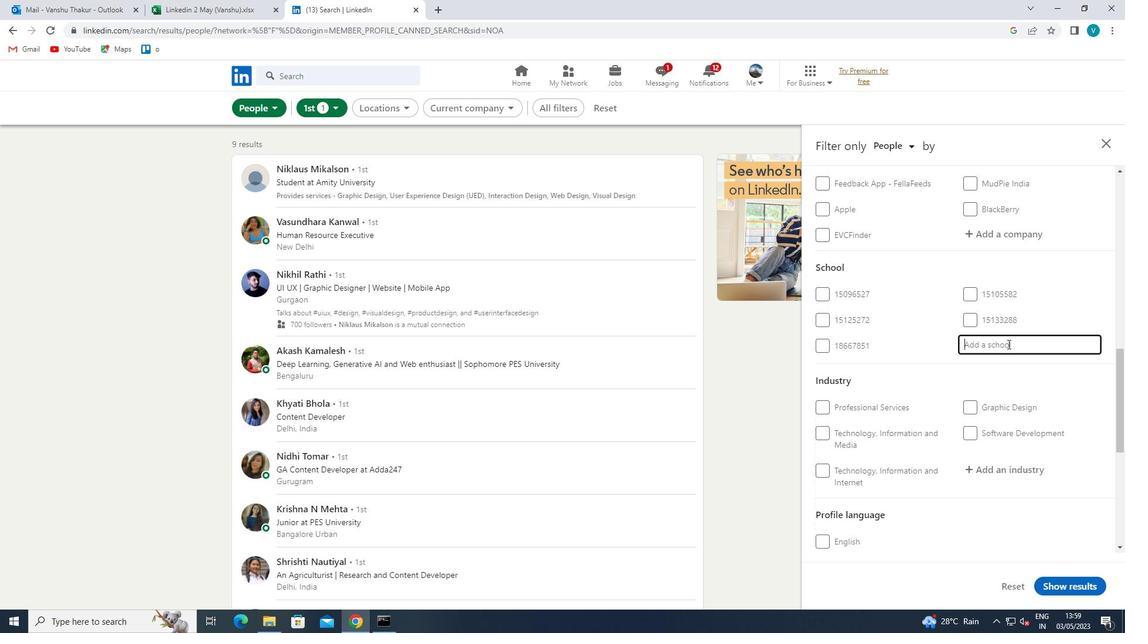 
Action: Mouse moved to (1006, 345)
Screenshot: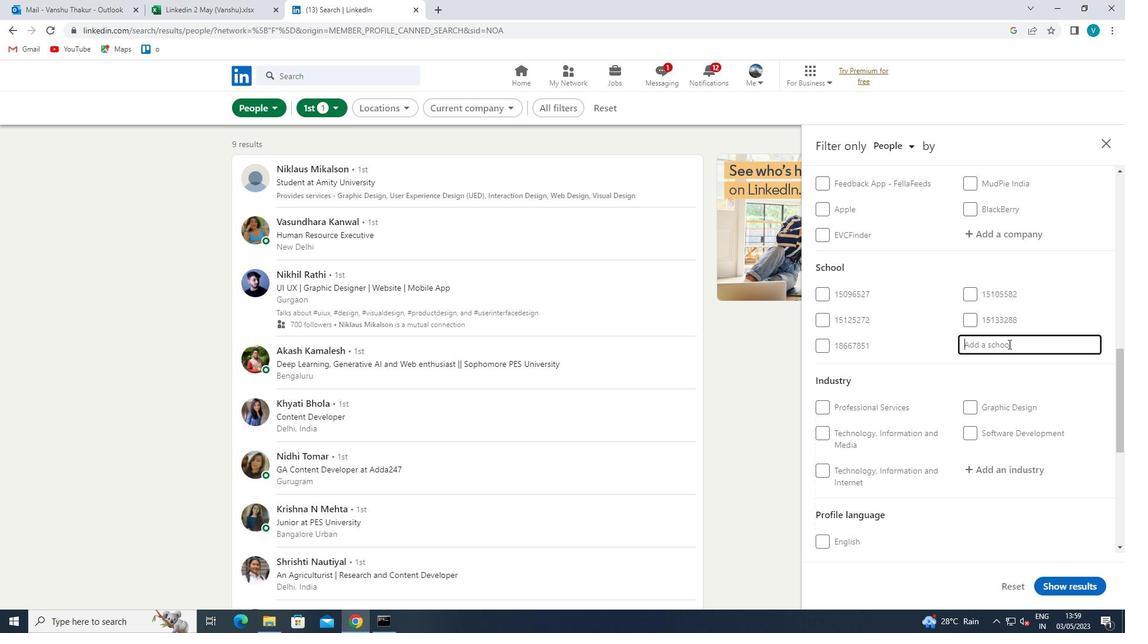 
Action: Key pressed <Key.shift><Key.shift><Key.shift><Key.shift><Key.shift><Key.shift>XAVIER<Key.space><Key.shift>INSTITUTE<Key.space>OF<Key.space><Key.shift>SOCIAL<Key.space>
Screenshot: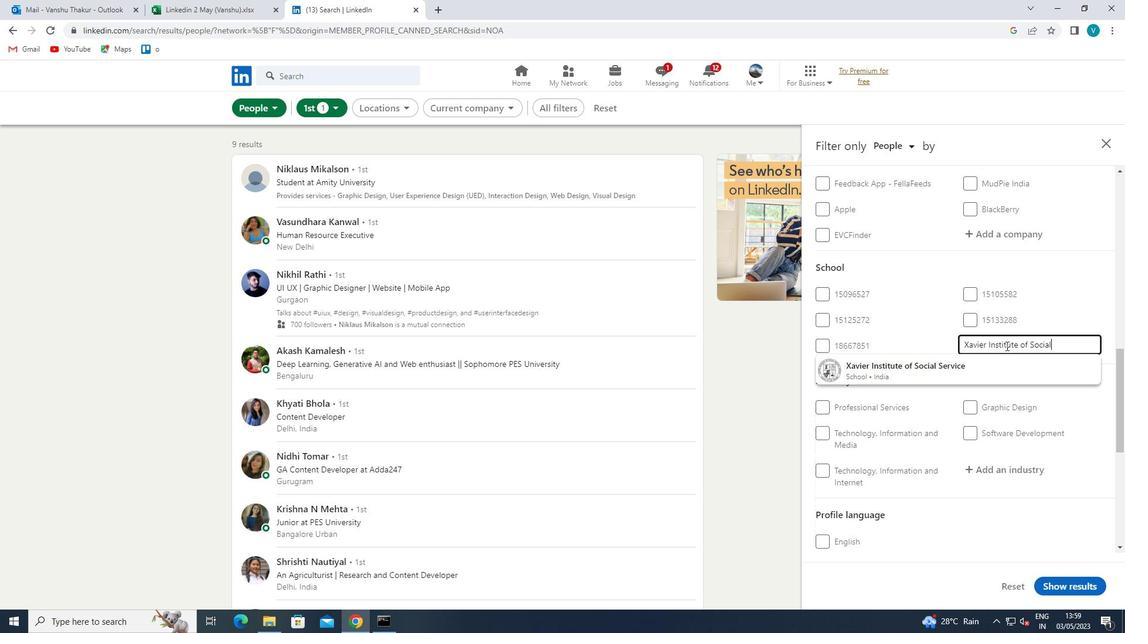 
Action: Mouse moved to (956, 368)
Screenshot: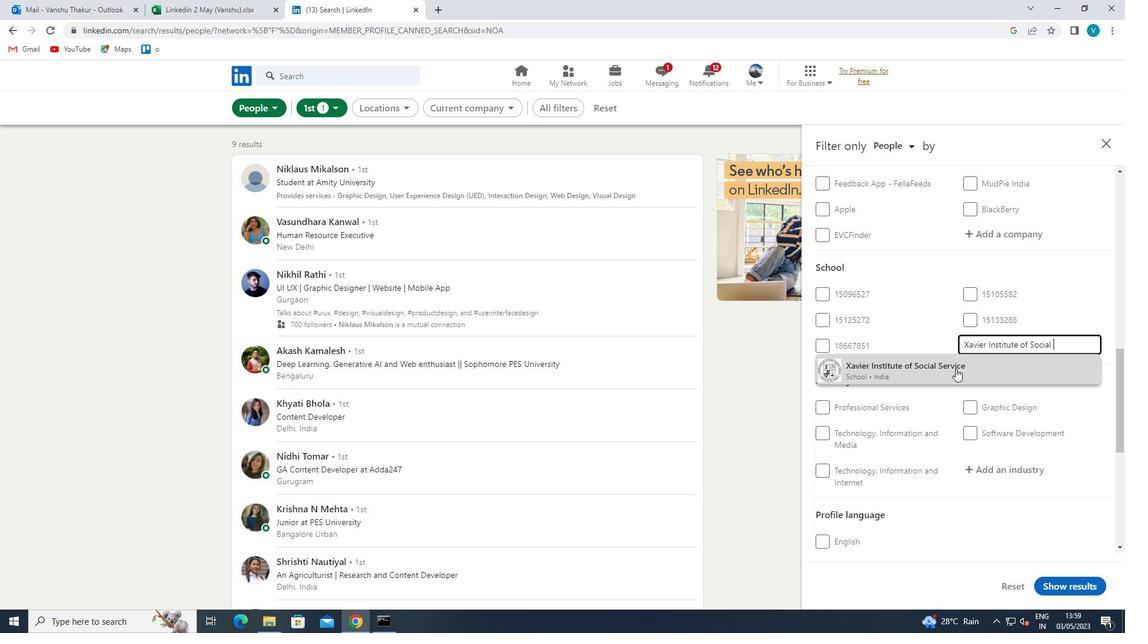 
Action: Mouse pressed left at (956, 368)
Screenshot: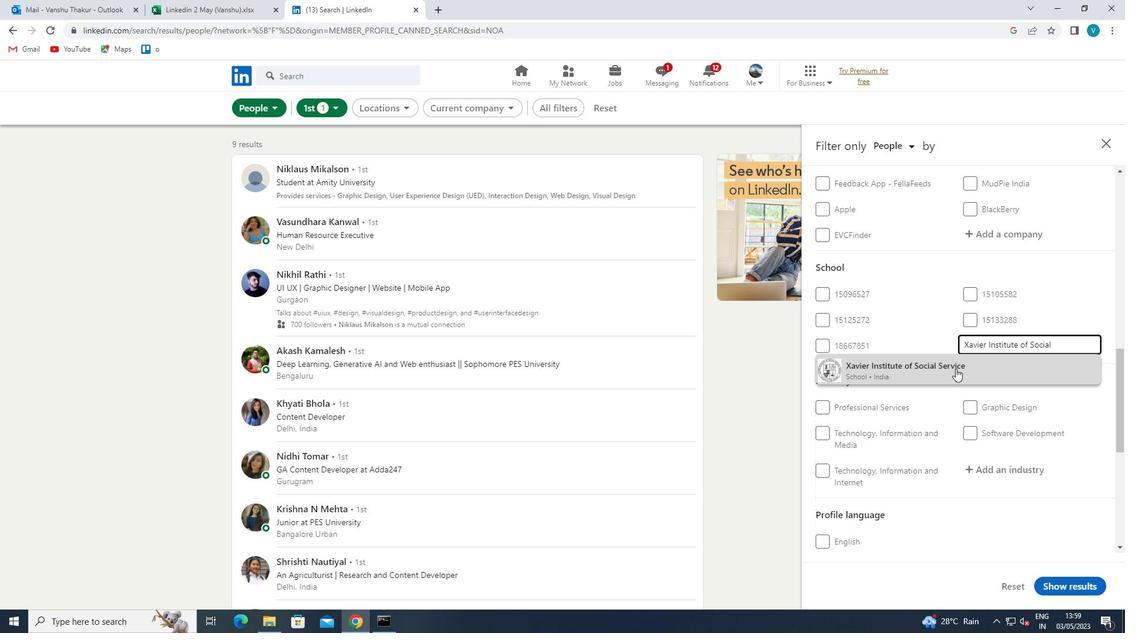
Action: Mouse moved to (956, 366)
Screenshot: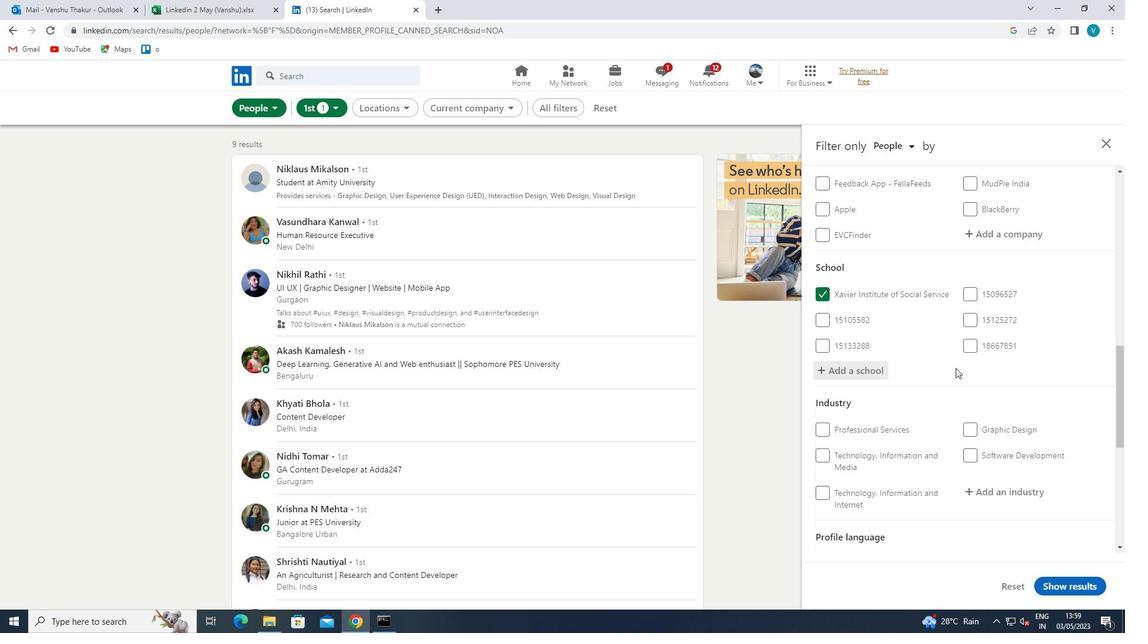 
Action: Mouse scrolled (956, 365) with delta (0, 0)
Screenshot: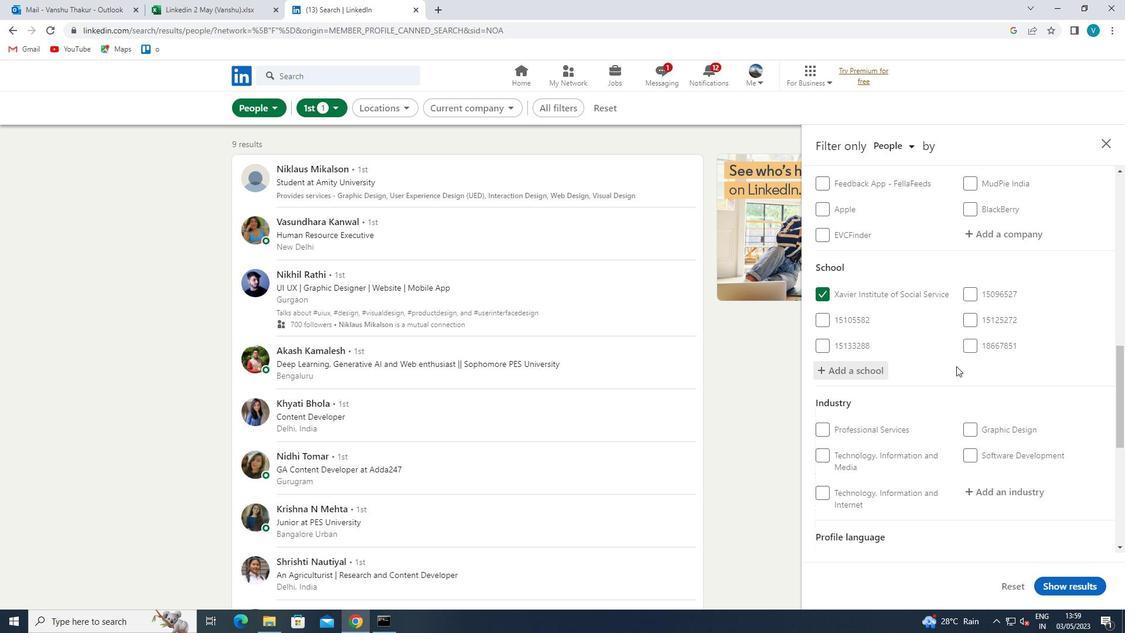 
Action: Mouse scrolled (956, 365) with delta (0, 0)
Screenshot: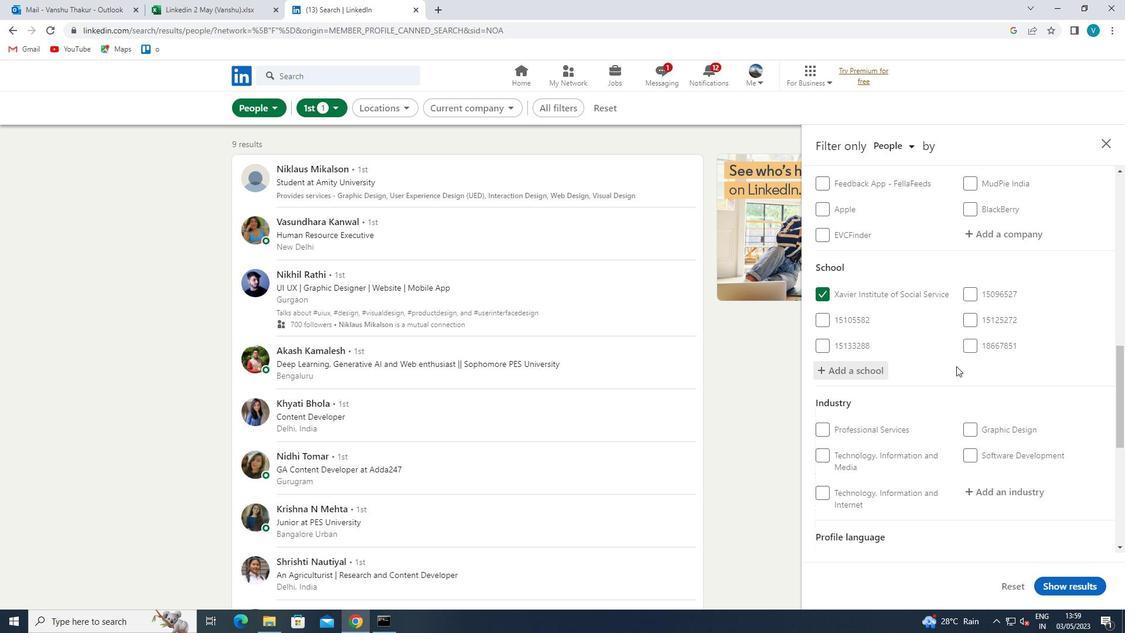 
Action: Mouse scrolled (956, 365) with delta (0, 0)
Screenshot: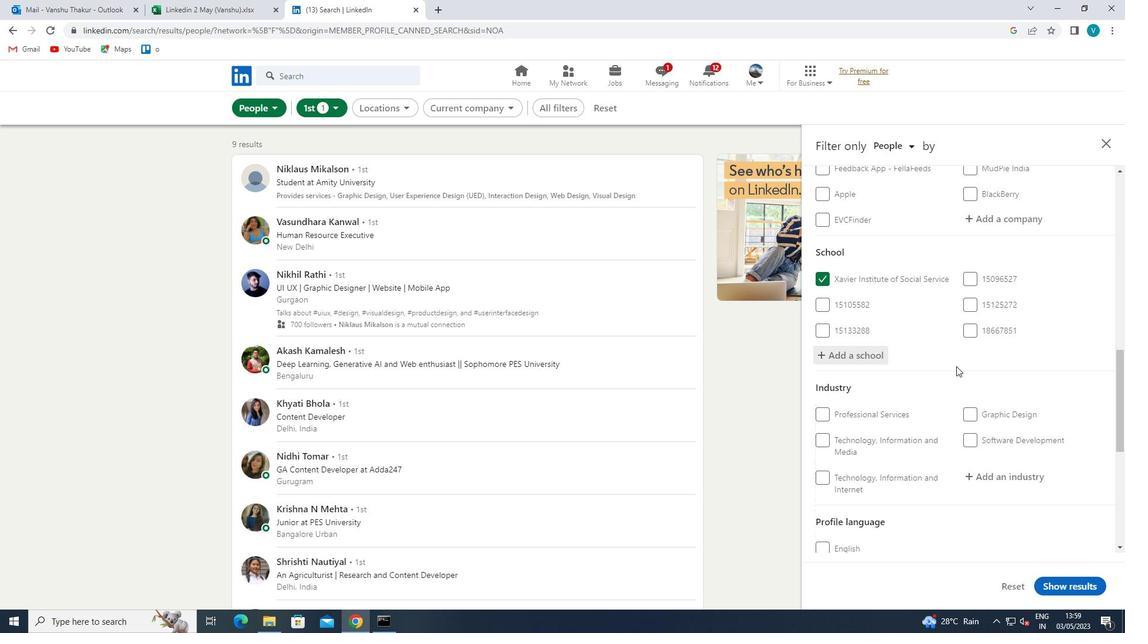 
Action: Mouse moved to (1016, 314)
Screenshot: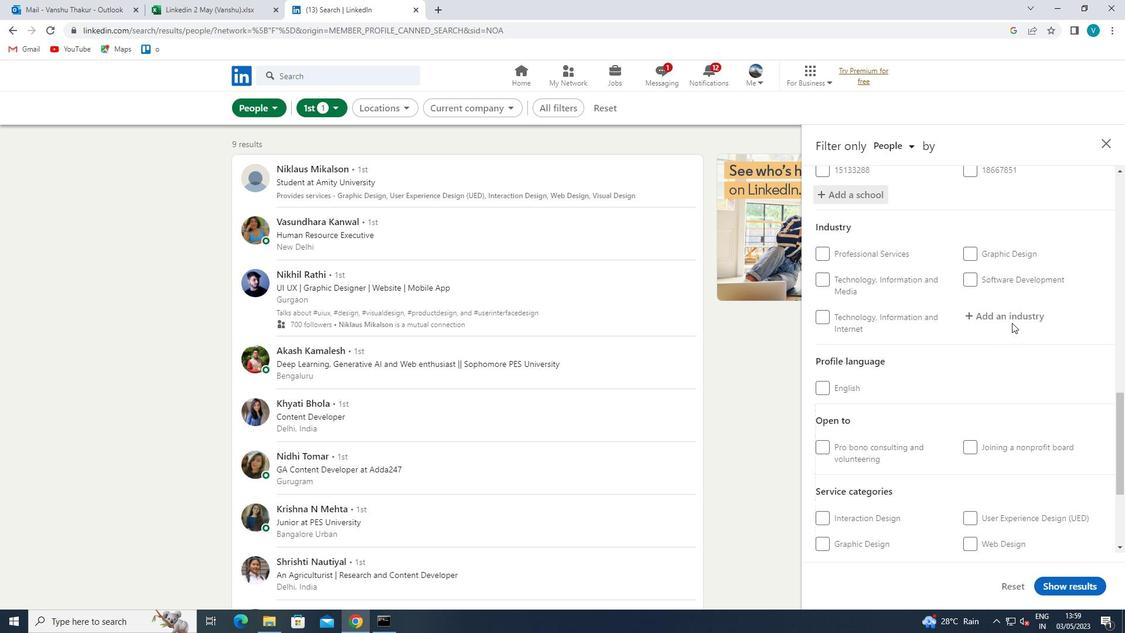 
Action: Mouse pressed left at (1016, 314)
Screenshot: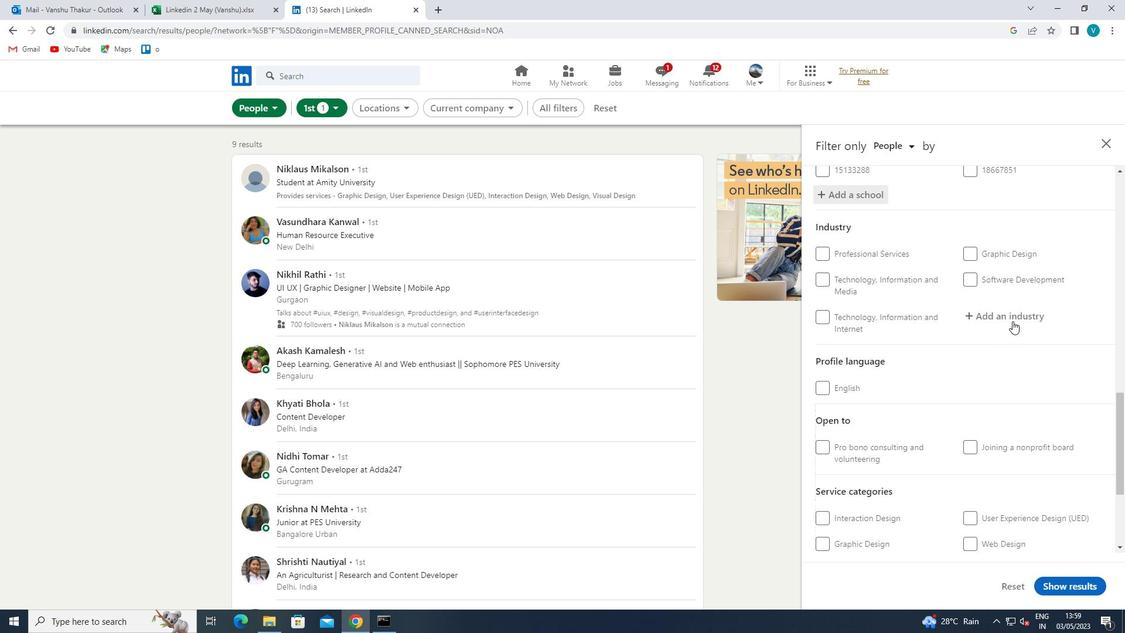 
Action: Mouse moved to (938, 359)
Screenshot: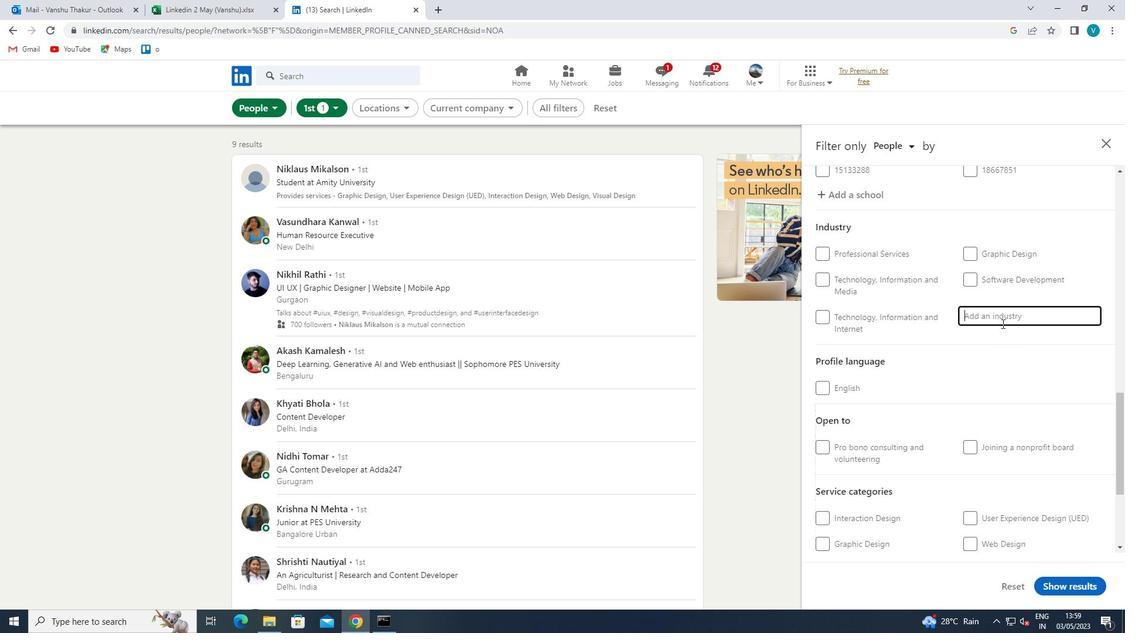 
Action: Key pressed <Key.shift>METAL<Key.space><Key.shift>ORE<Key.space>
Screenshot: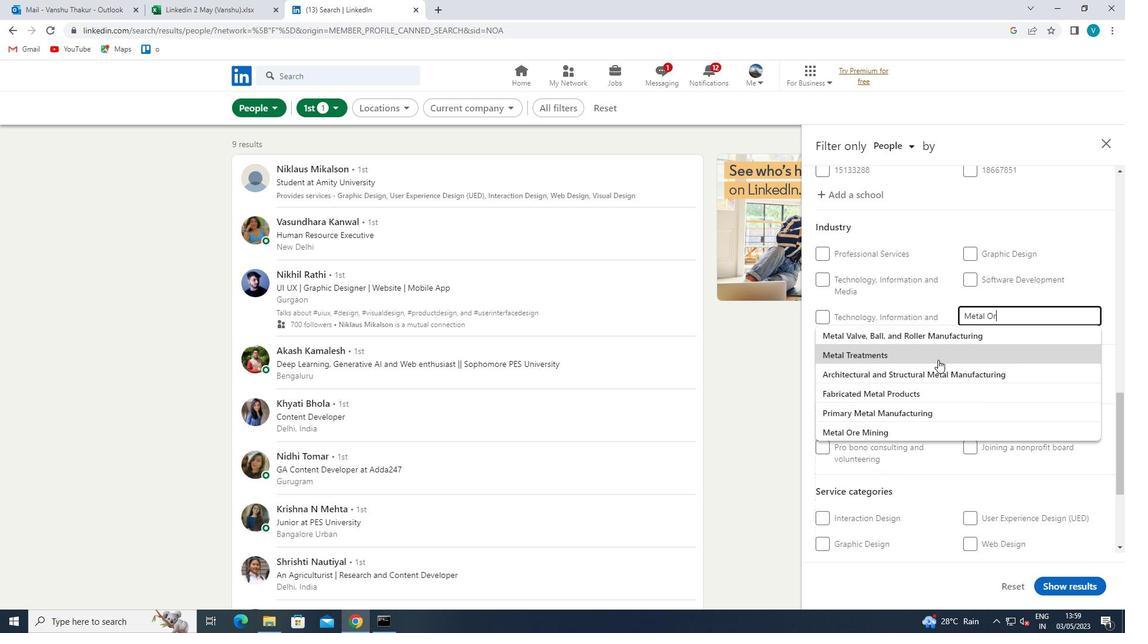 
Action: Mouse moved to (967, 335)
Screenshot: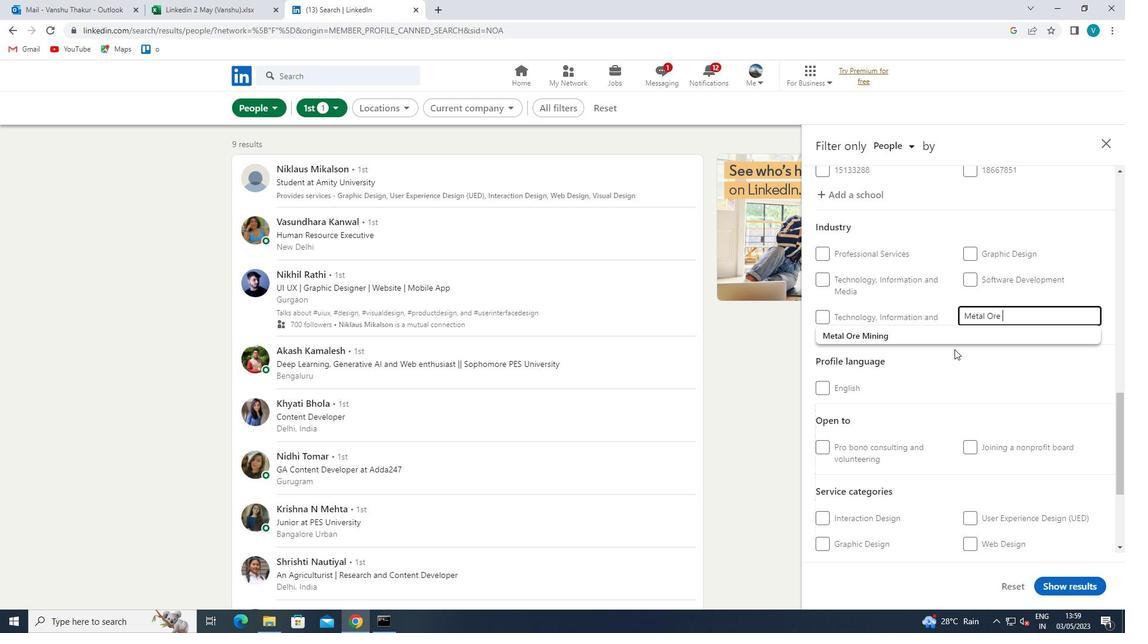
Action: Mouse pressed left at (967, 335)
Screenshot: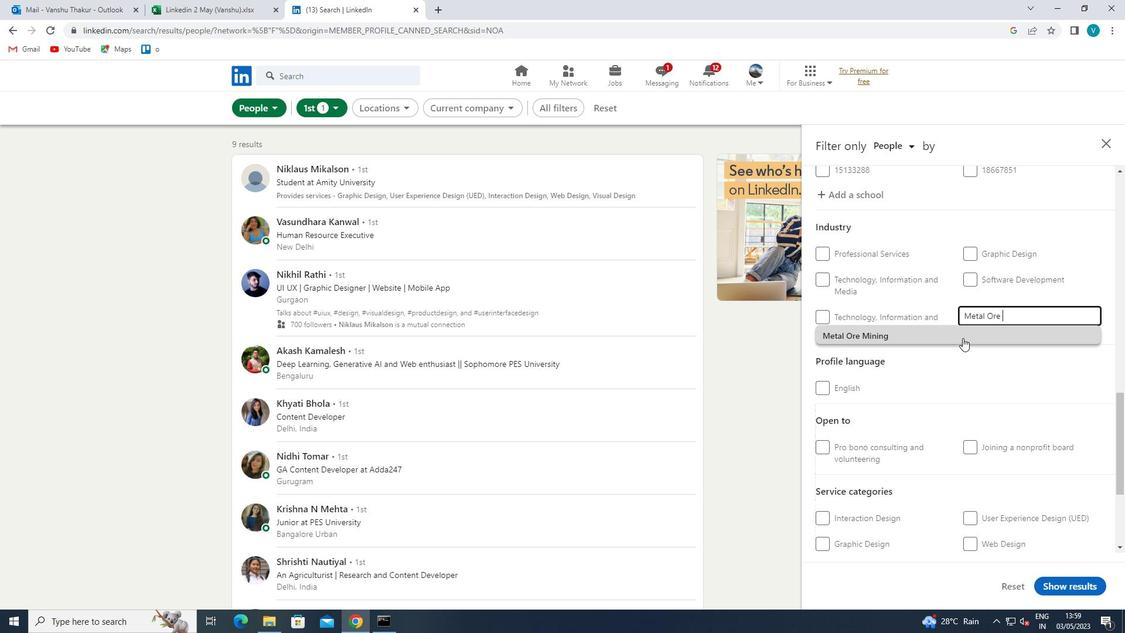 
Action: Mouse scrolled (967, 335) with delta (0, 0)
Screenshot: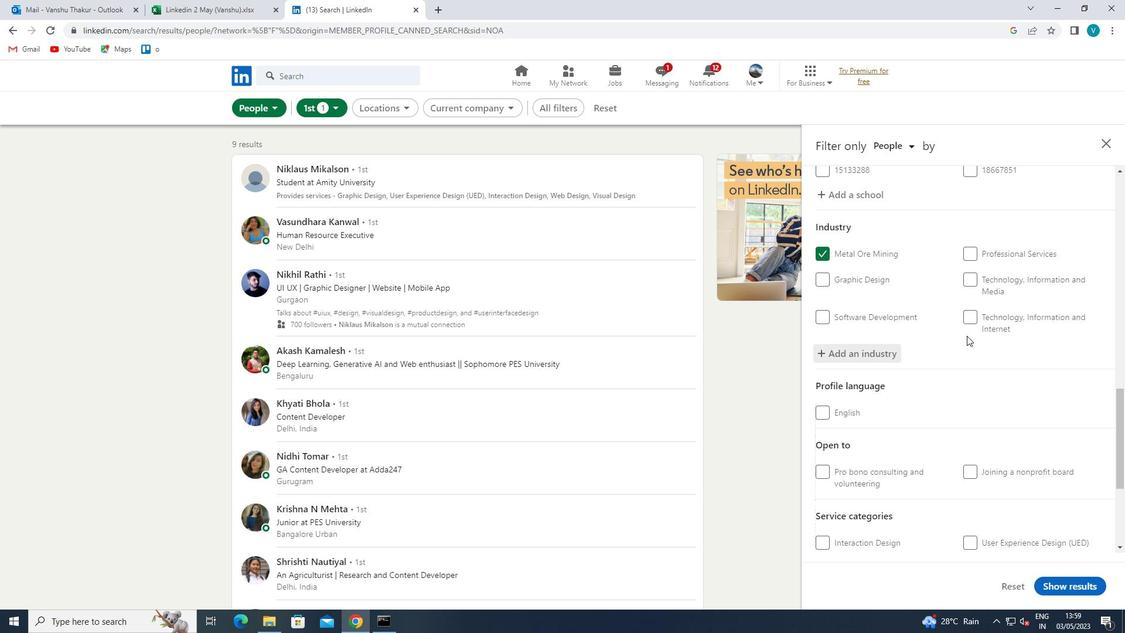 
Action: Mouse scrolled (967, 335) with delta (0, 0)
Screenshot: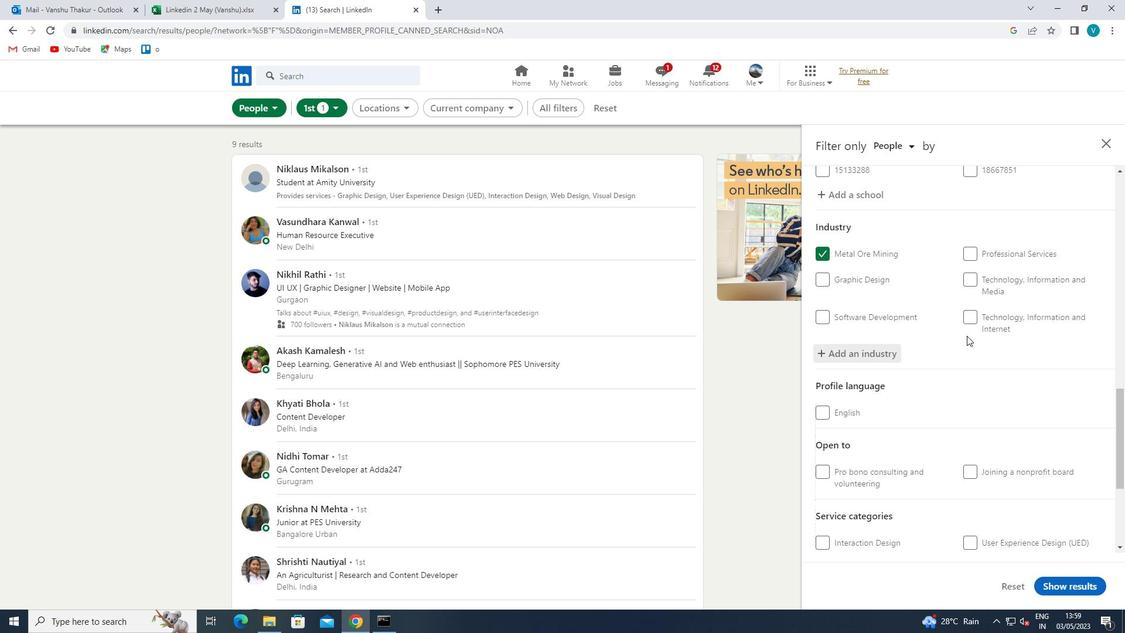 
Action: Mouse scrolled (967, 335) with delta (0, 0)
Screenshot: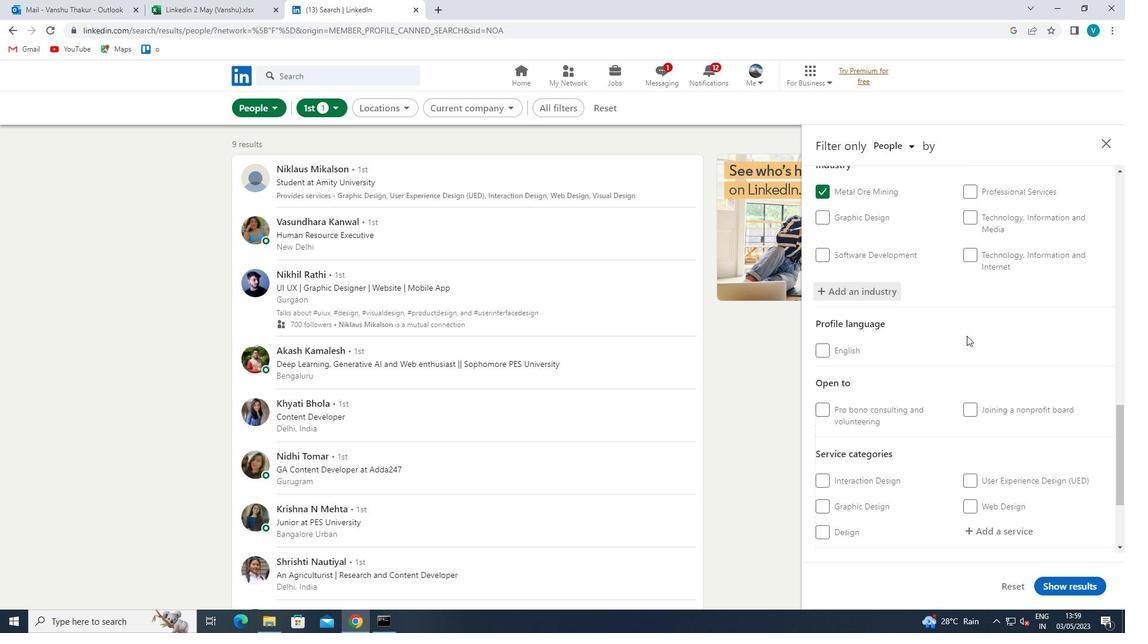 
Action: Mouse scrolled (967, 335) with delta (0, 0)
Screenshot: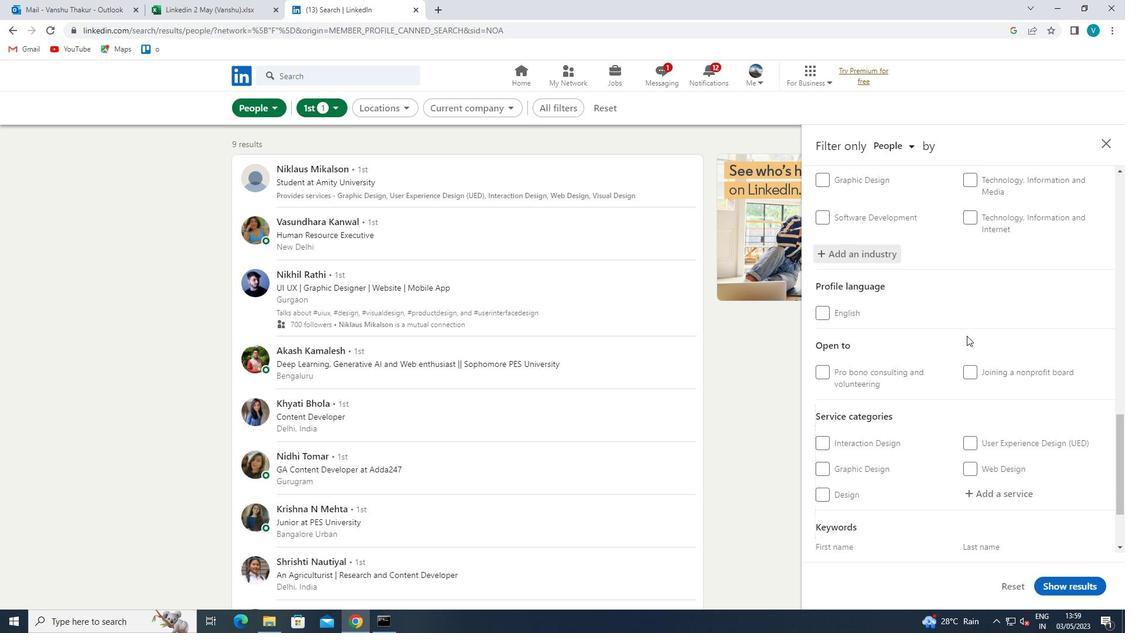 
Action: Mouse moved to (983, 382)
Screenshot: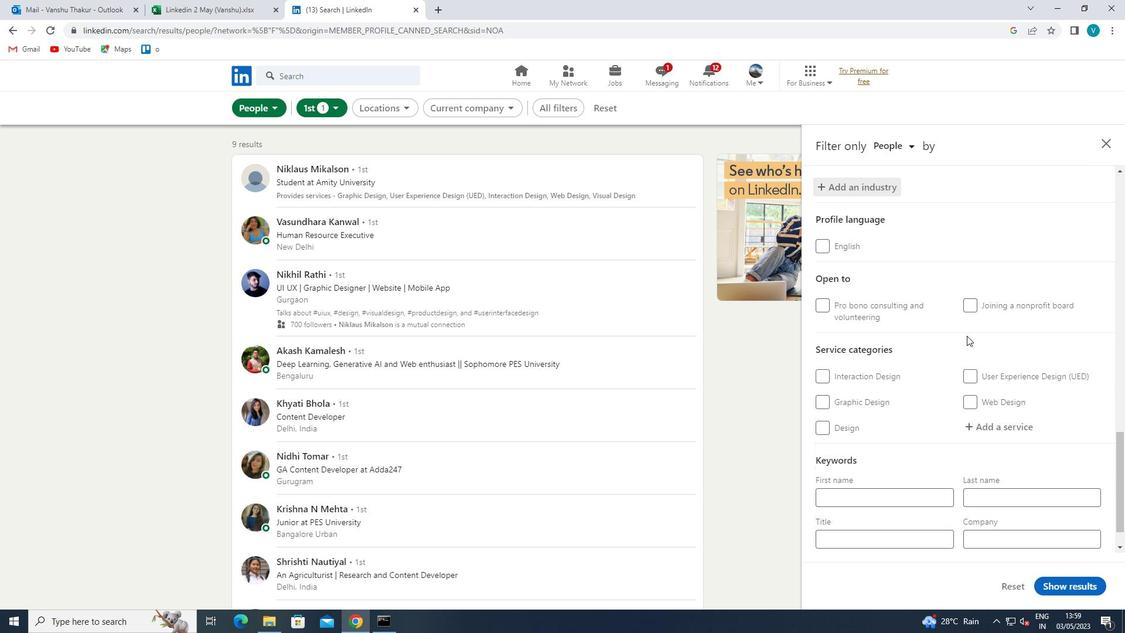 
Action: Mouse pressed left at (983, 382)
Screenshot: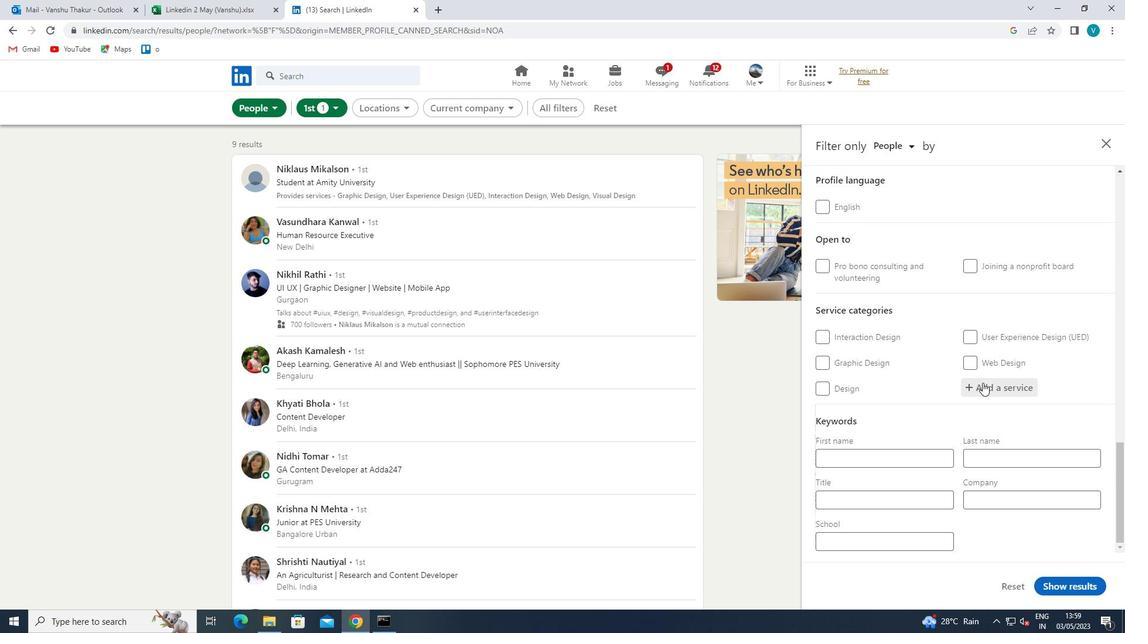
Action: Mouse moved to (985, 382)
Screenshot: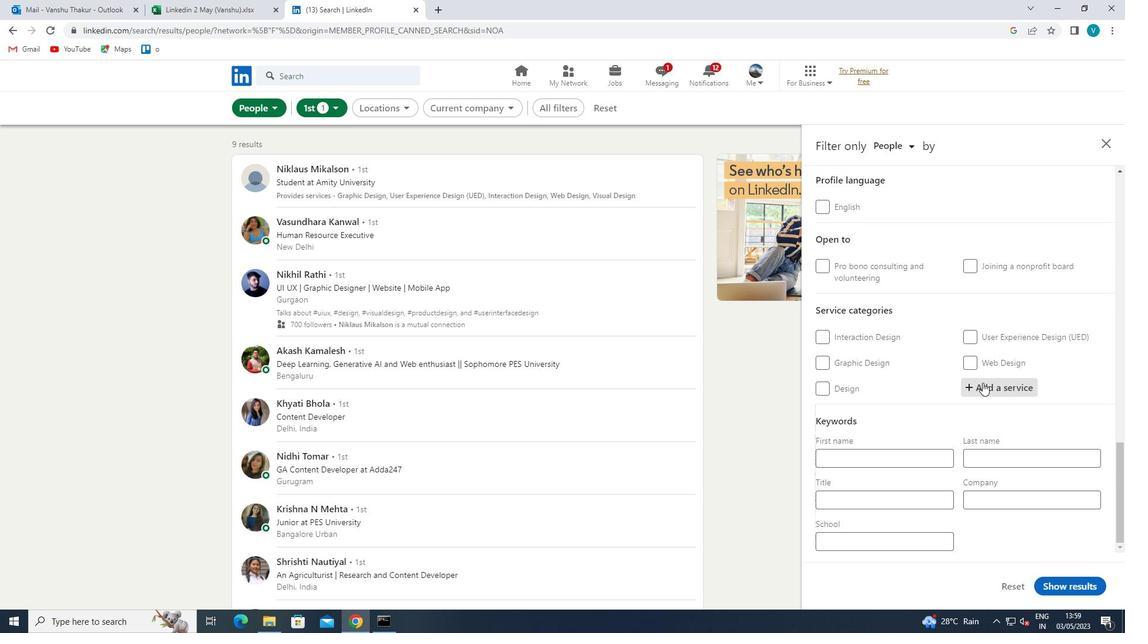 
Action: Key pressed <Key.shift>
Screenshot: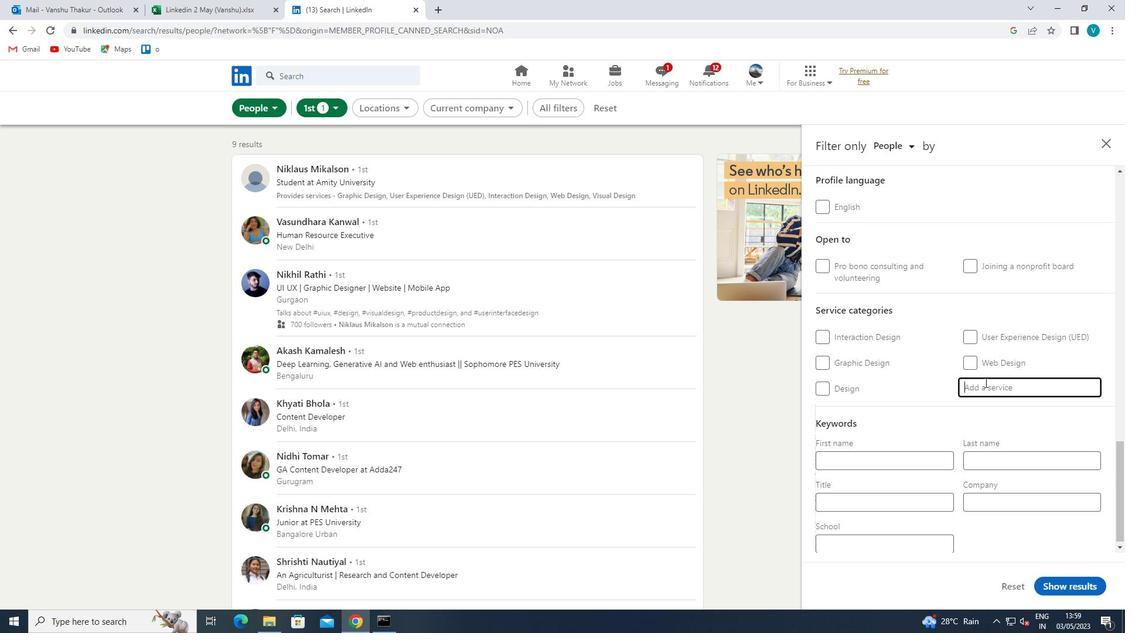 
Action: Mouse moved to (984, 382)
Screenshot: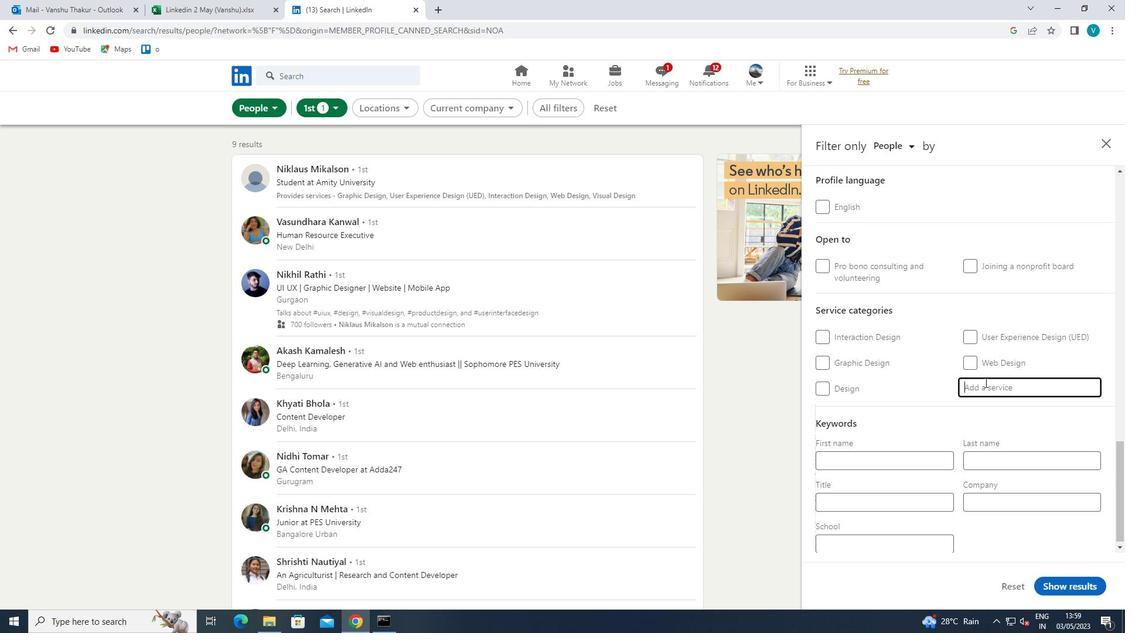 
Action: Key pressed W
Screenshot: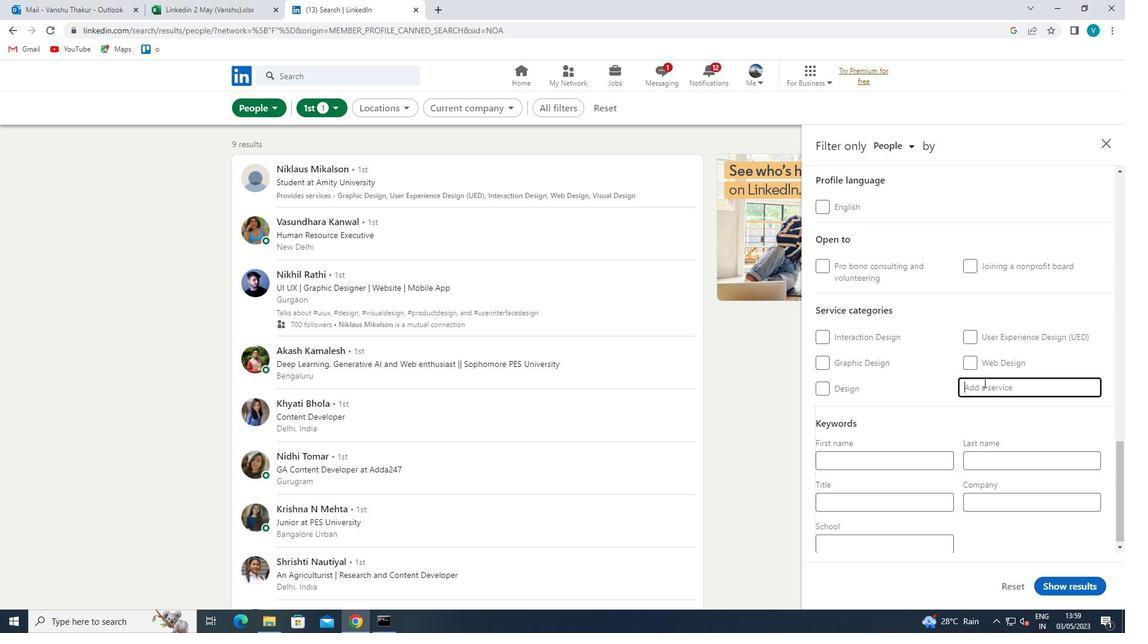 
Action: Mouse moved to (984, 382)
Screenshot: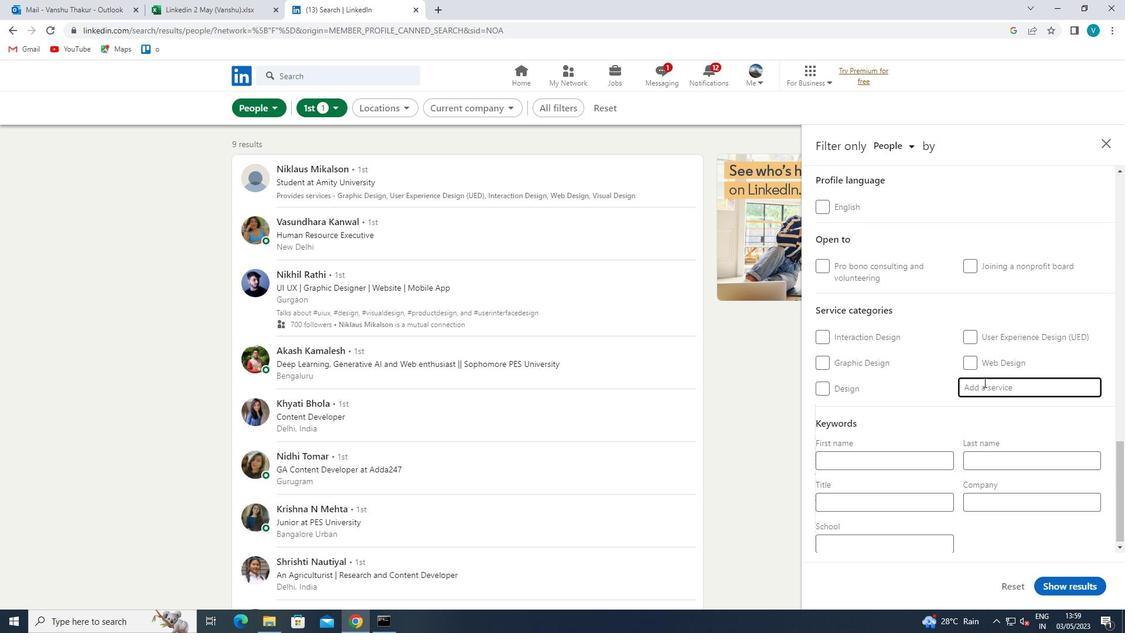 
Action: Key pressed EDDING<Key.space>
Screenshot: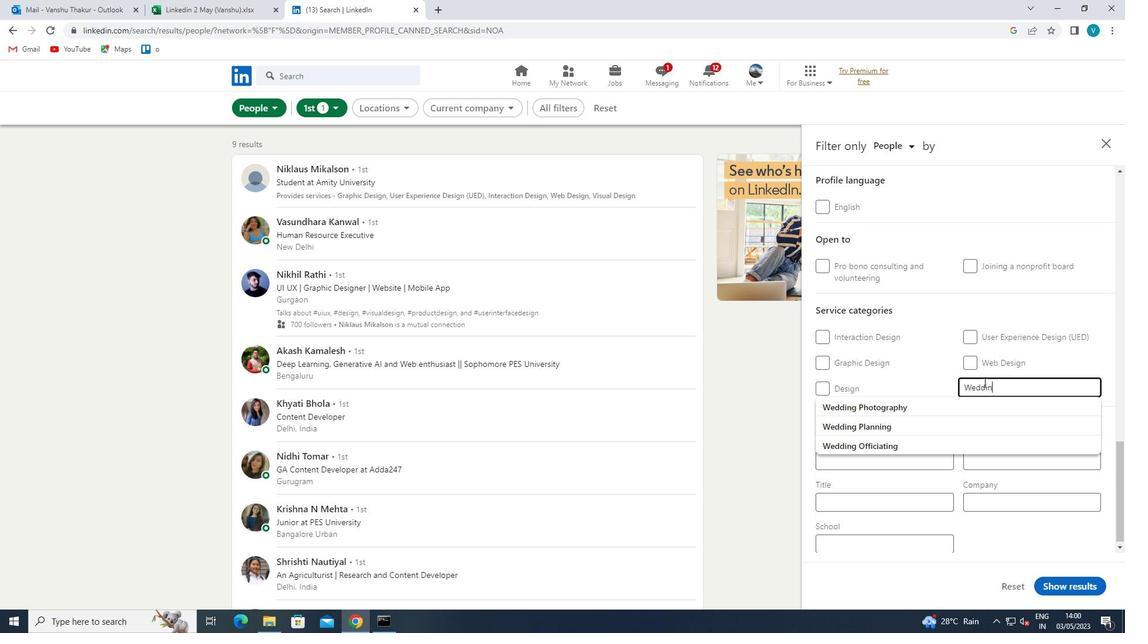 
Action: Mouse moved to (942, 421)
Screenshot: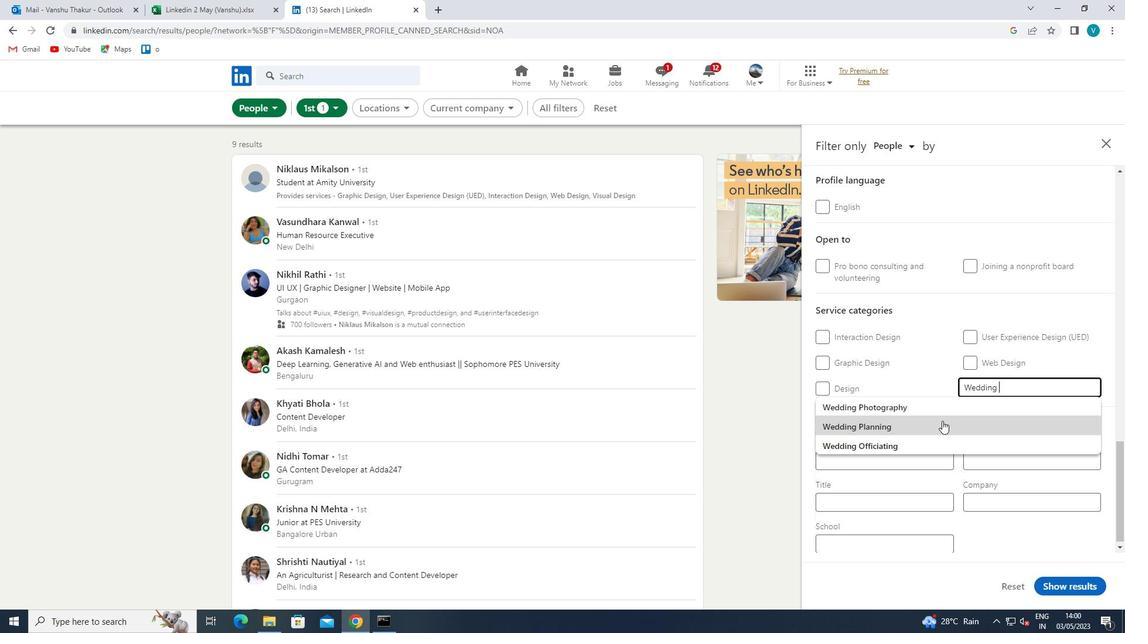 
Action: Mouse pressed left at (942, 421)
Screenshot: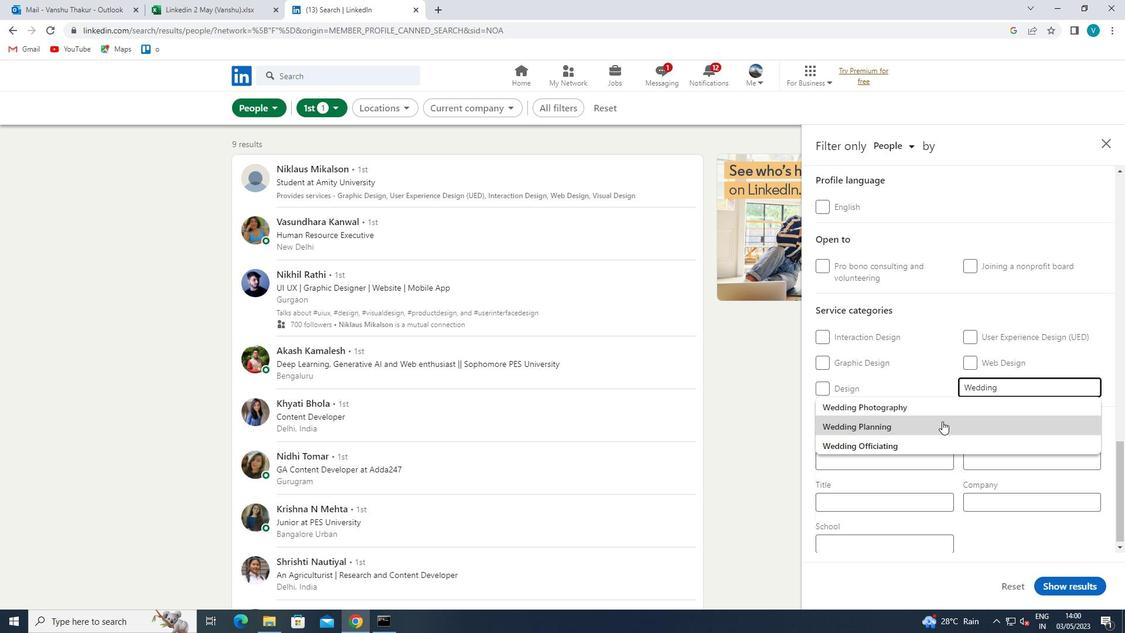 
Action: Mouse moved to (944, 420)
Screenshot: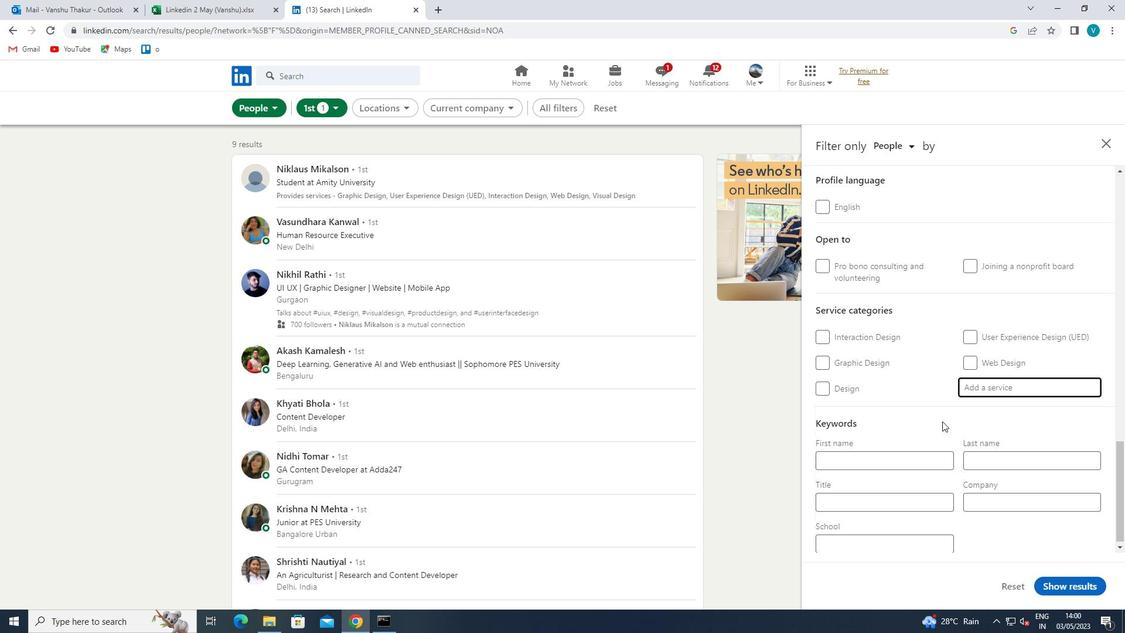 
Action: Mouse scrolled (944, 420) with delta (0, 0)
Screenshot: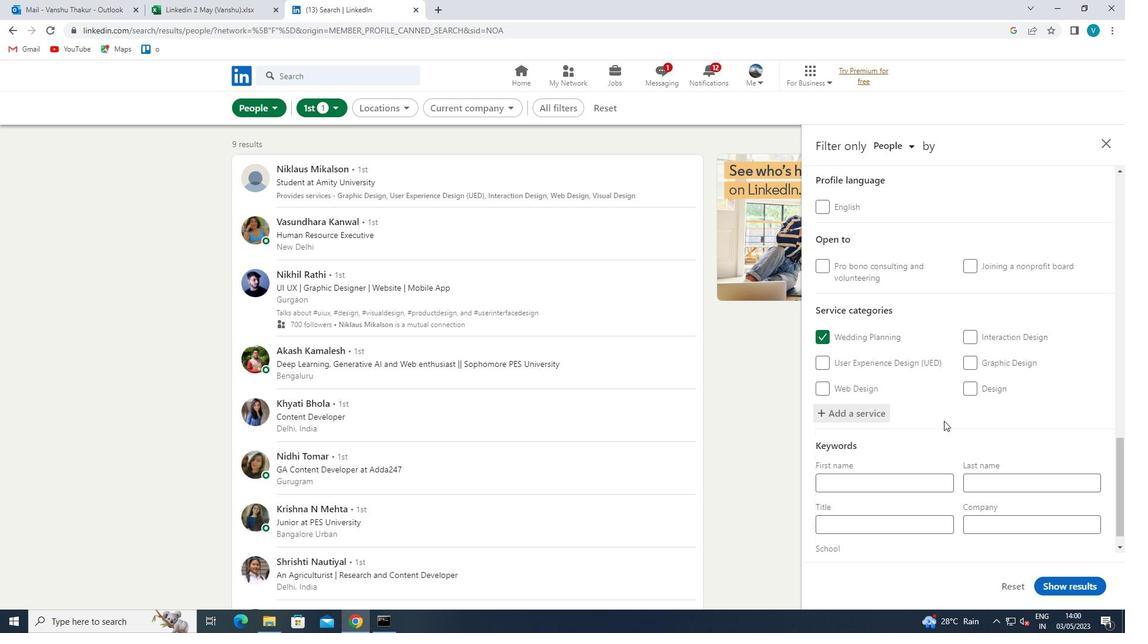
Action: Mouse scrolled (944, 420) with delta (0, 0)
Screenshot: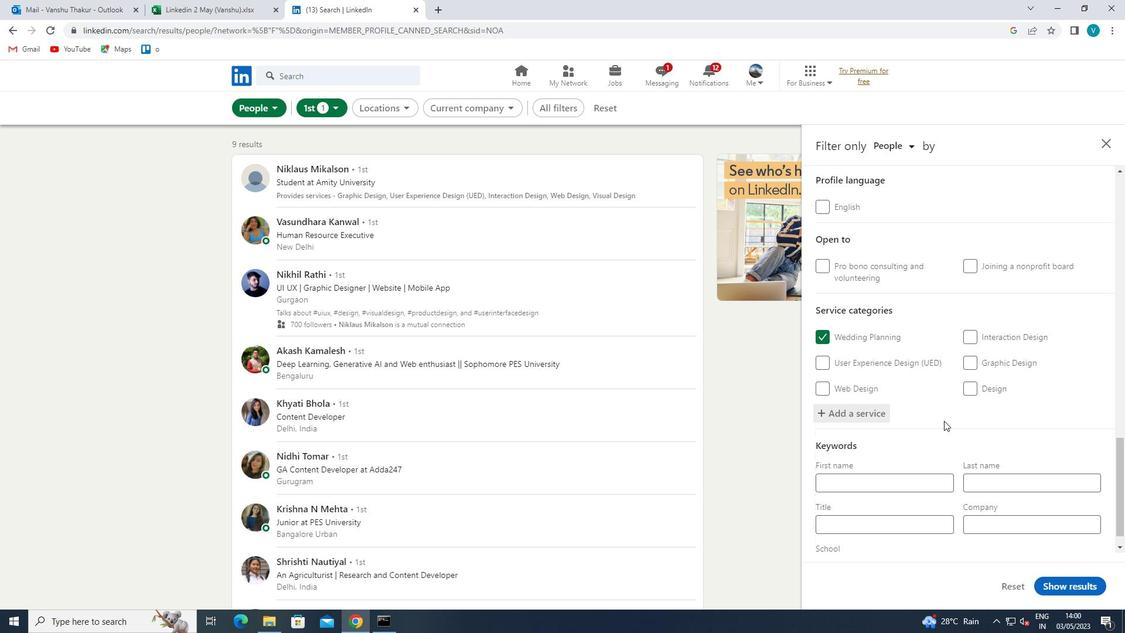 
Action: Mouse scrolled (944, 420) with delta (0, 0)
Screenshot: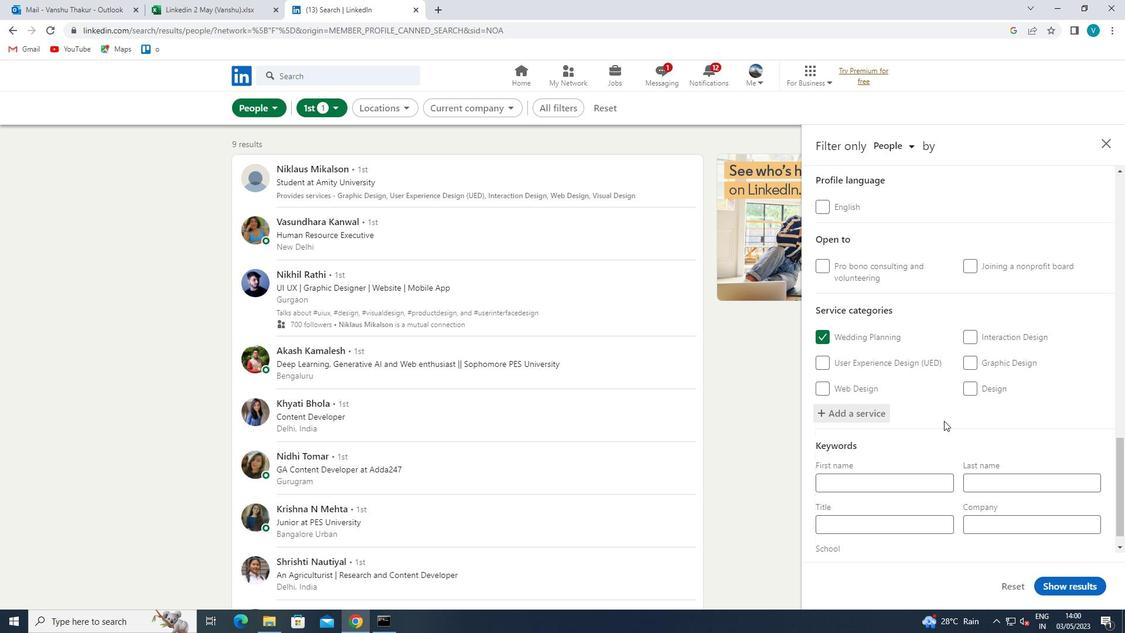 
Action: Mouse scrolled (944, 420) with delta (0, 0)
Screenshot: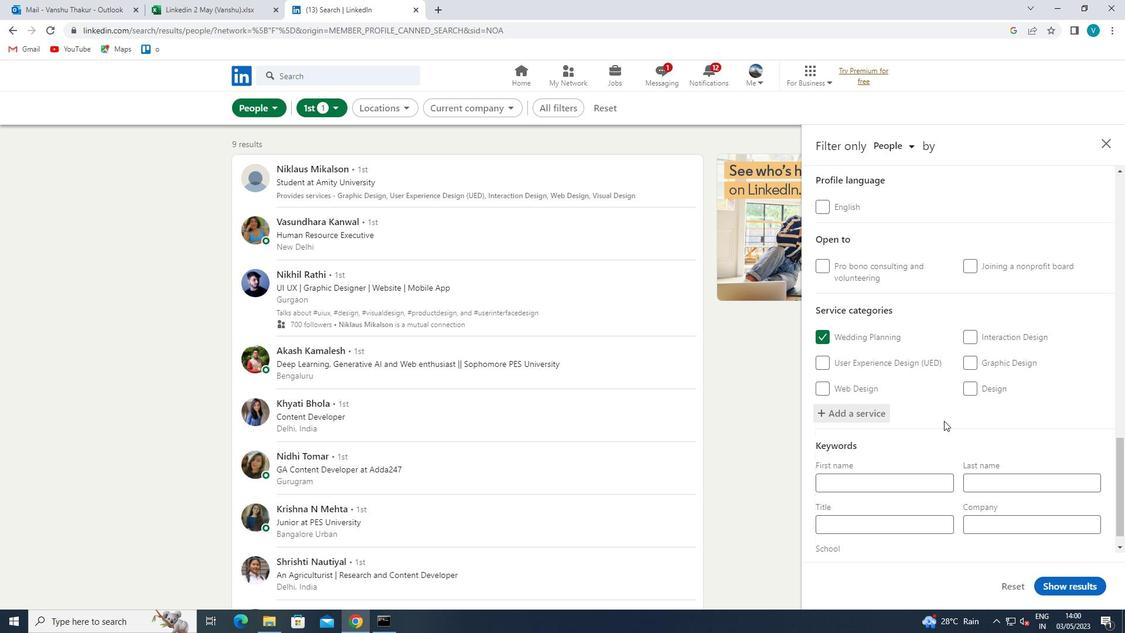 
Action: Mouse moved to (937, 494)
Screenshot: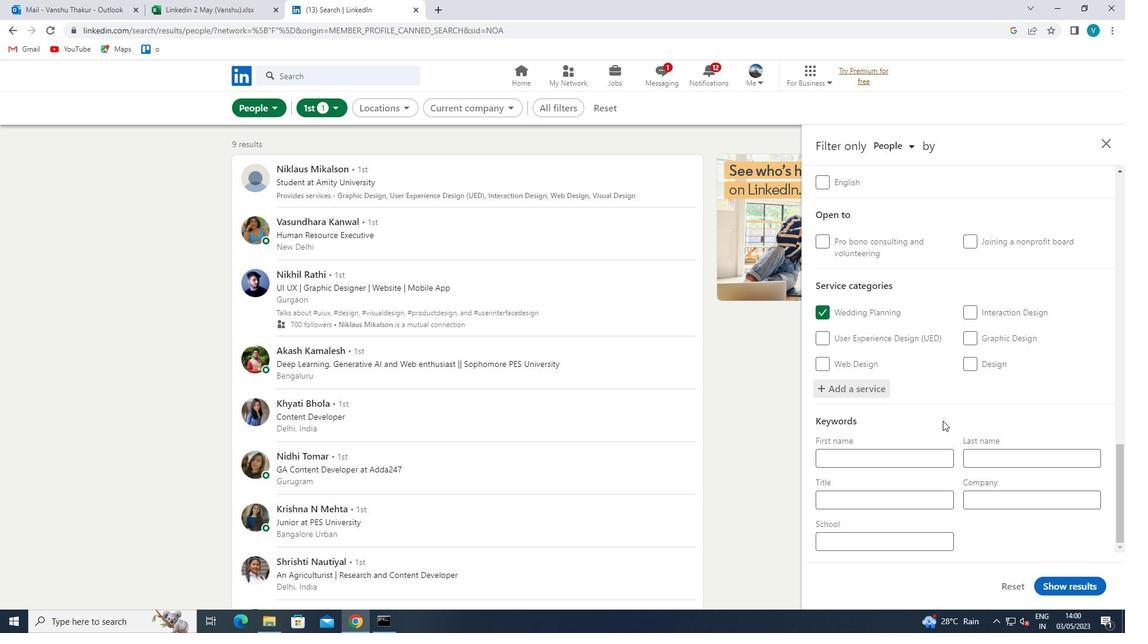 
Action: Mouse pressed left at (937, 494)
Screenshot: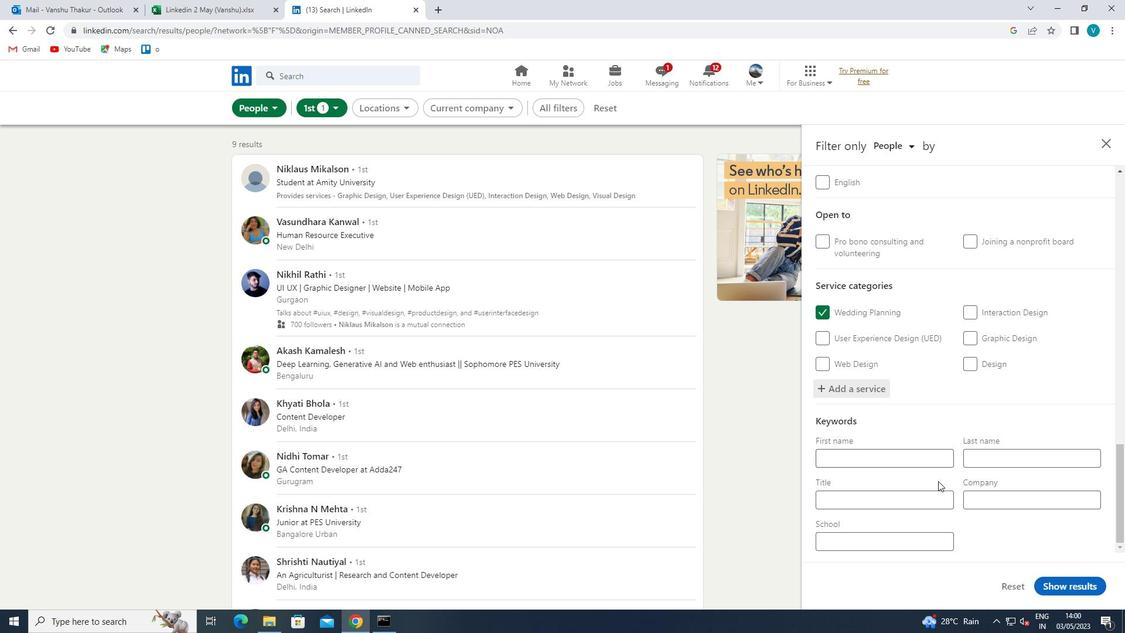 
Action: Mouse moved to (937, 494)
Screenshot: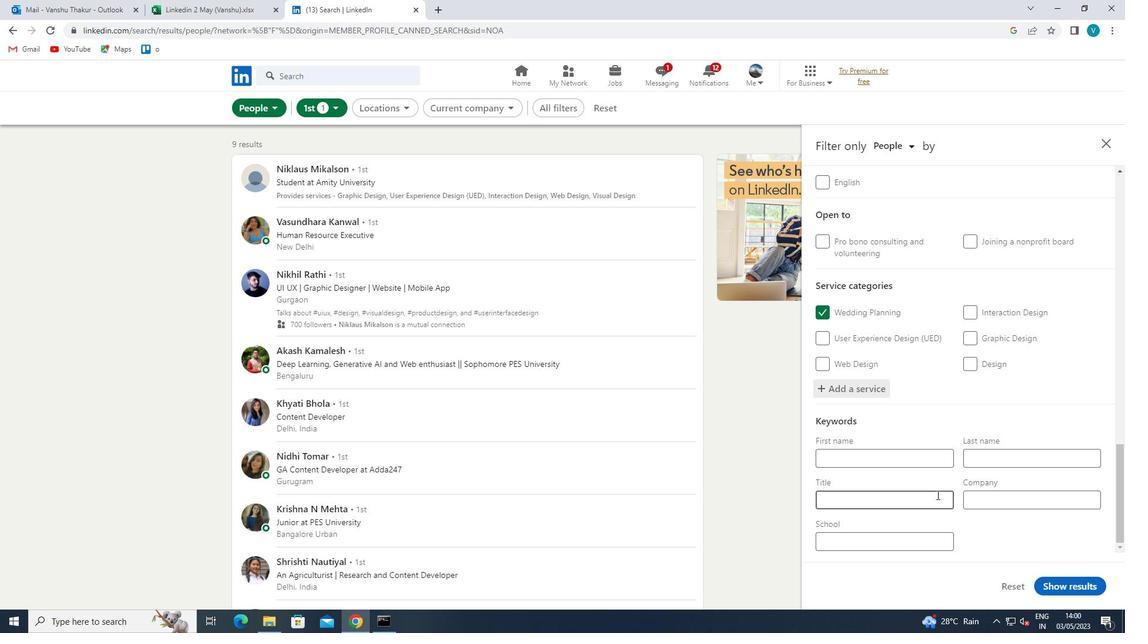 
Action: Key pressed <Key.shift>LIBRARY<Key.space><Key.space><Key.left><Key.shift>ASSISTANT<Key.space>
Screenshot: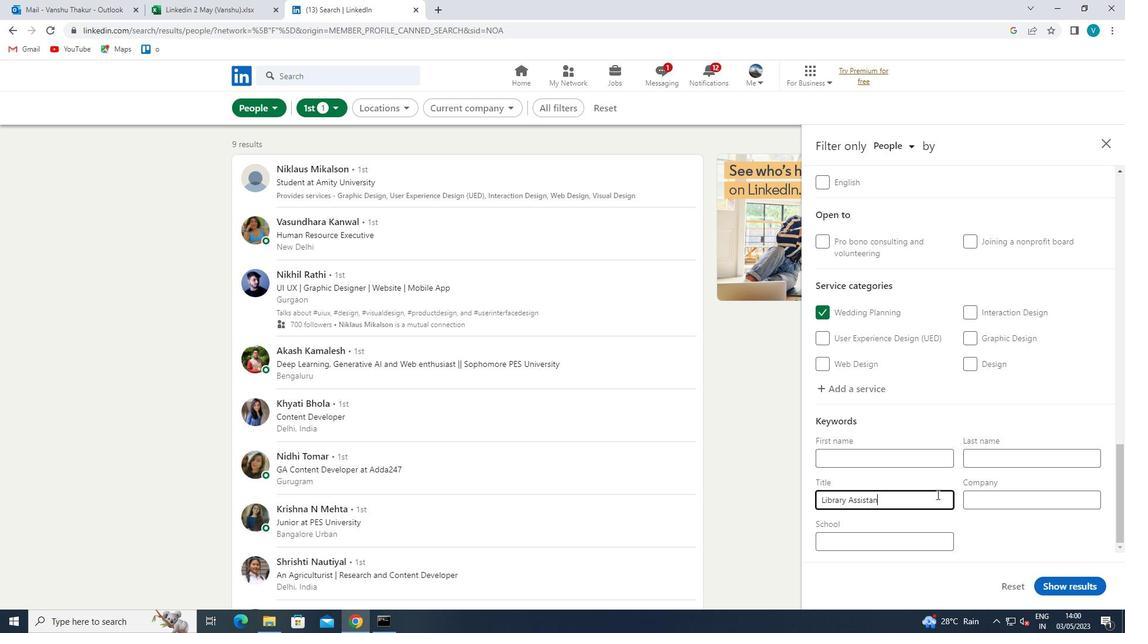 
Action: Mouse moved to (1075, 582)
Screenshot: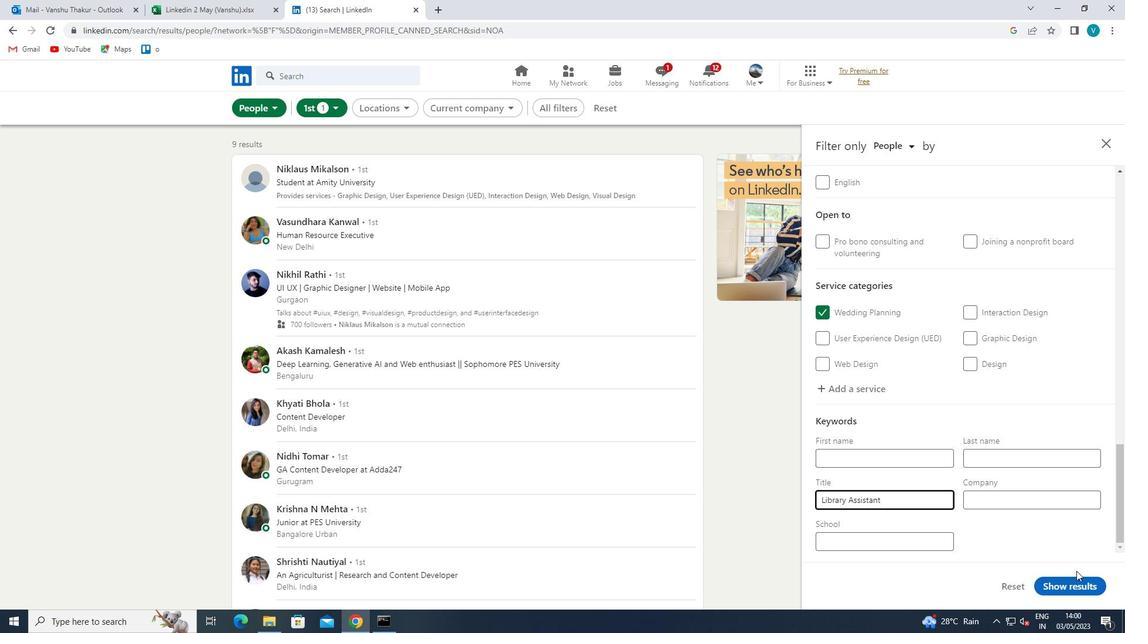 
Action: Mouse pressed left at (1075, 582)
Screenshot: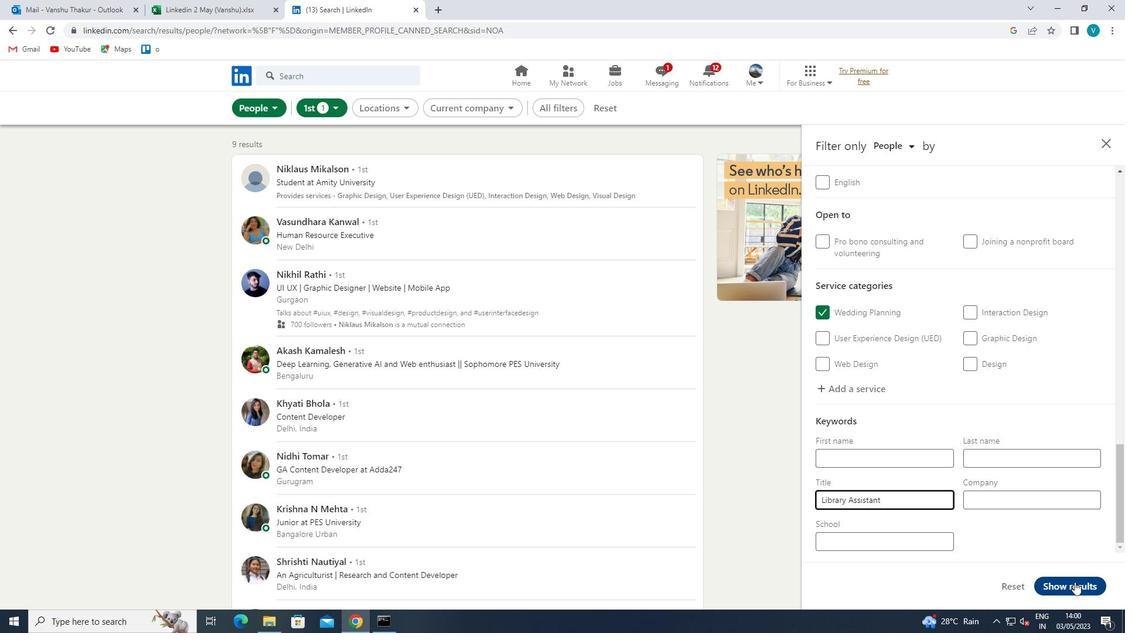 
